 Task: Create Workspace Information Technology Workspace description Streamline accounting and bookkeeping activities. Workspace type Marketing 
Action: Mouse moved to (380, 79)
Screenshot: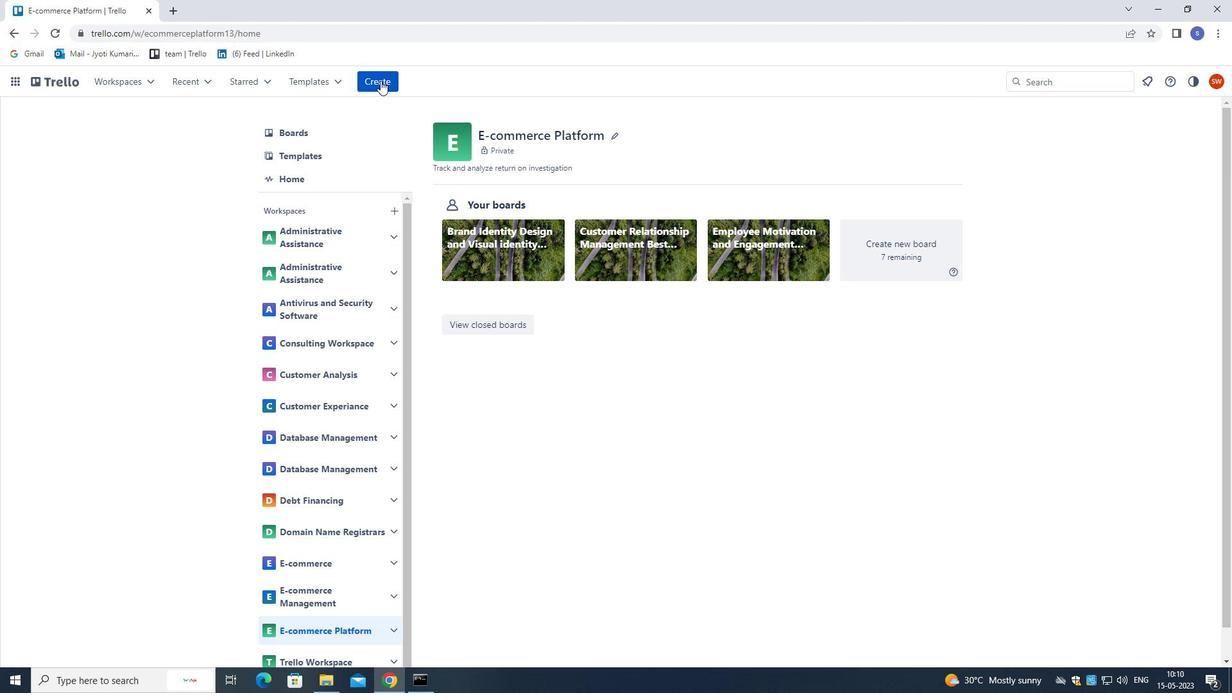 
Action: Mouse pressed left at (380, 79)
Screenshot: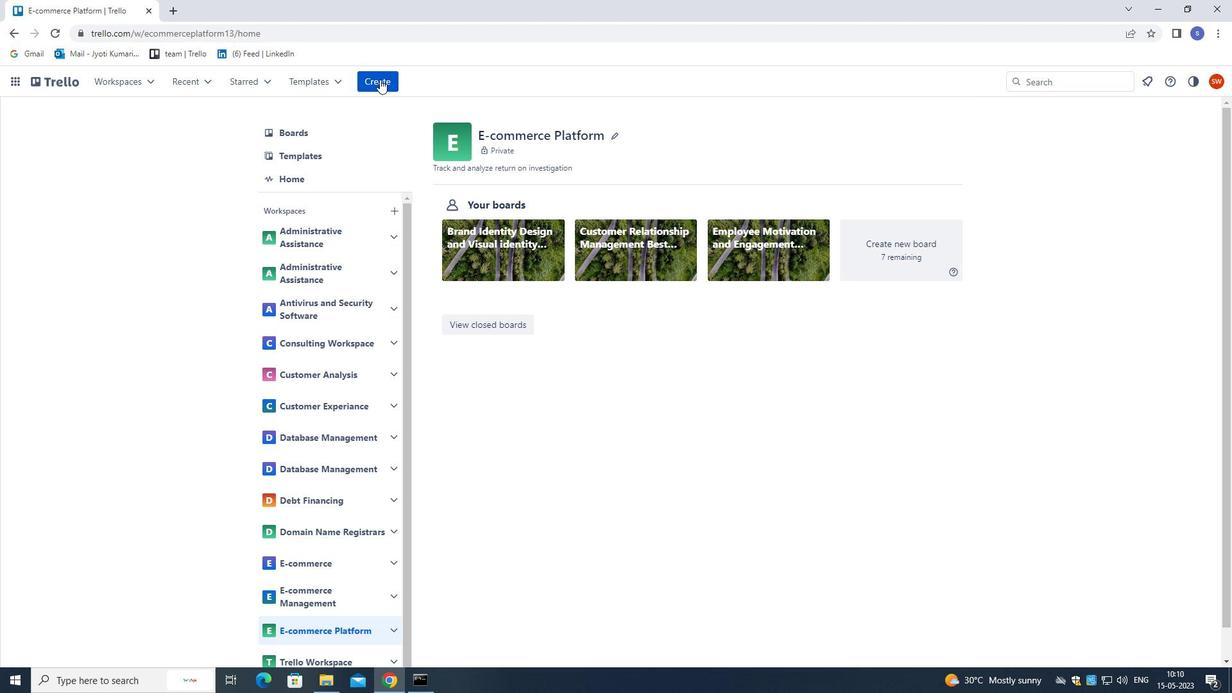 
Action: Mouse moved to (404, 207)
Screenshot: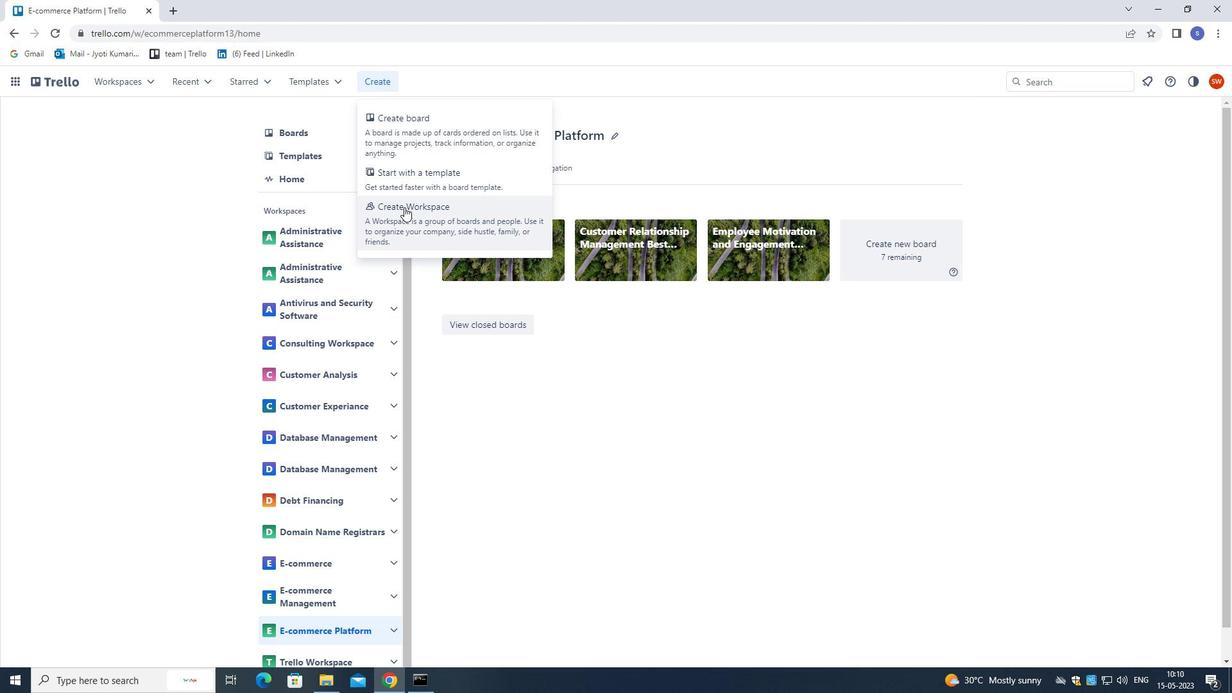 
Action: Mouse pressed left at (404, 207)
Screenshot: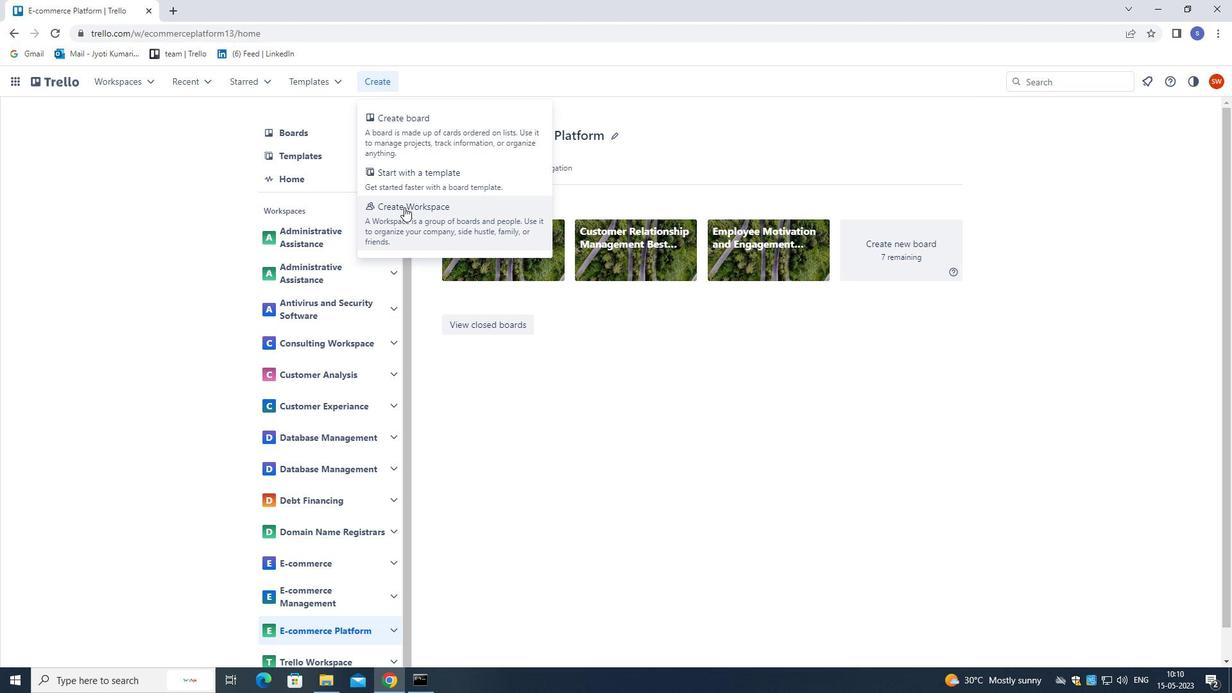 
Action: Mouse moved to (441, 258)
Screenshot: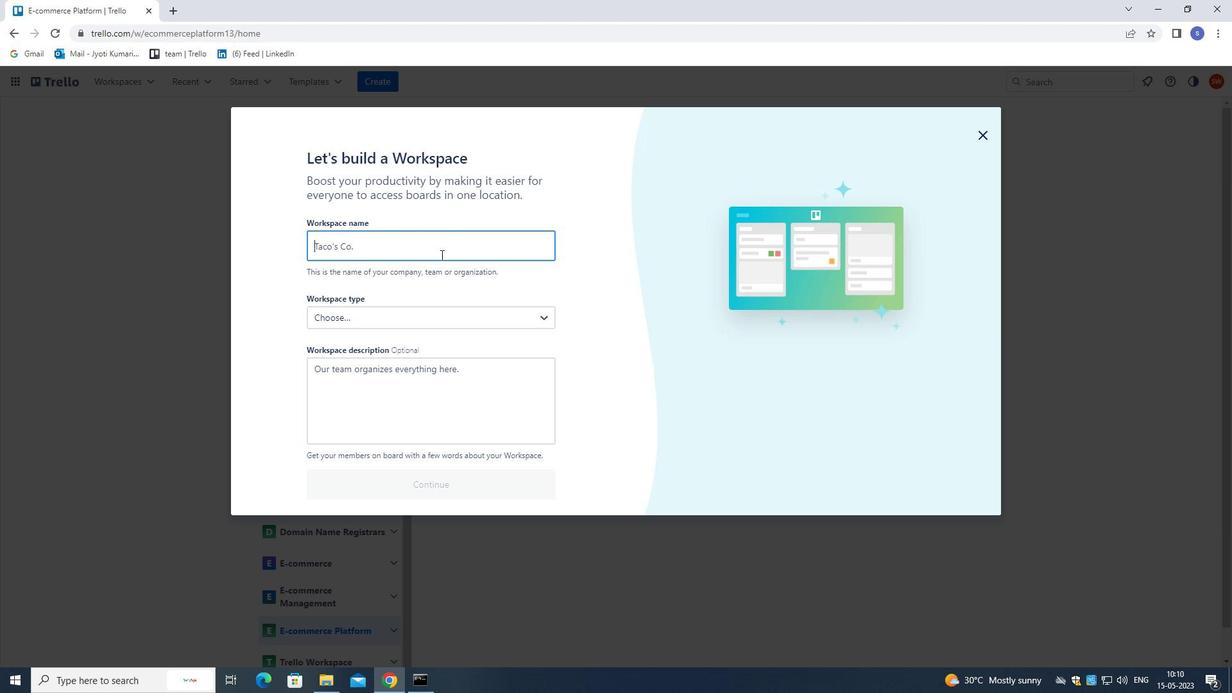 
Action: Key pressed <Key.shift>INFORMATION<Key.space><Key.shift>TECHNOLOGY
Screenshot: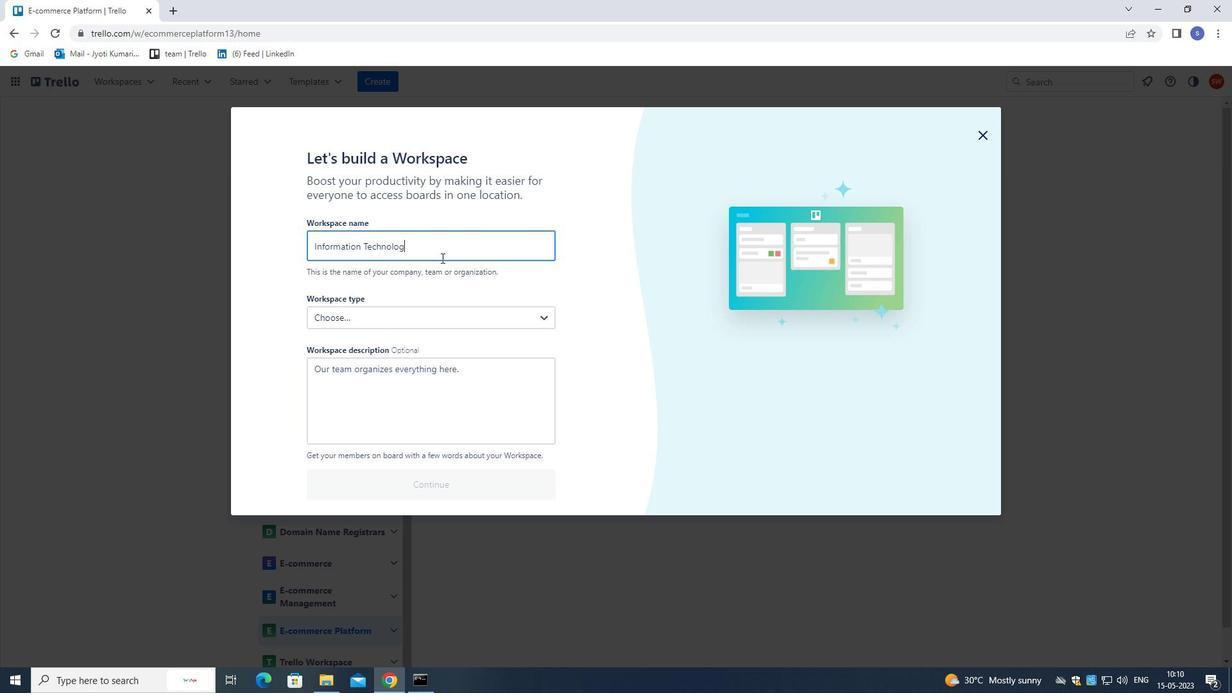
Action: Mouse moved to (411, 318)
Screenshot: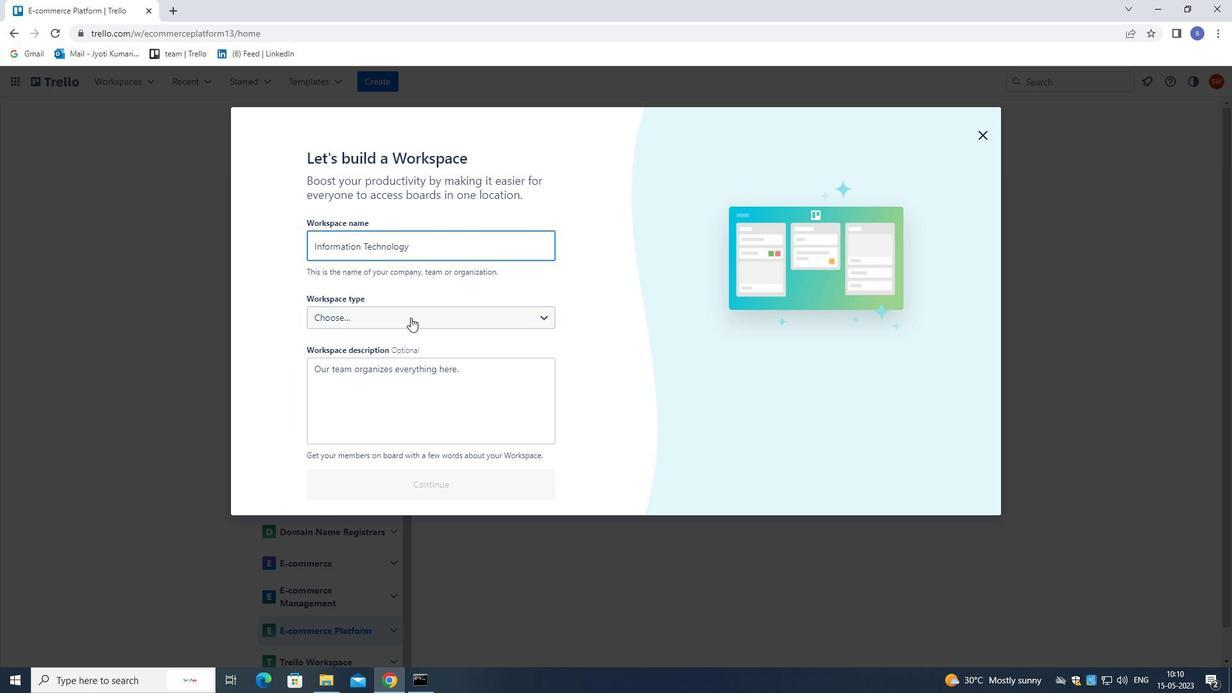 
Action: Mouse pressed left at (411, 318)
Screenshot: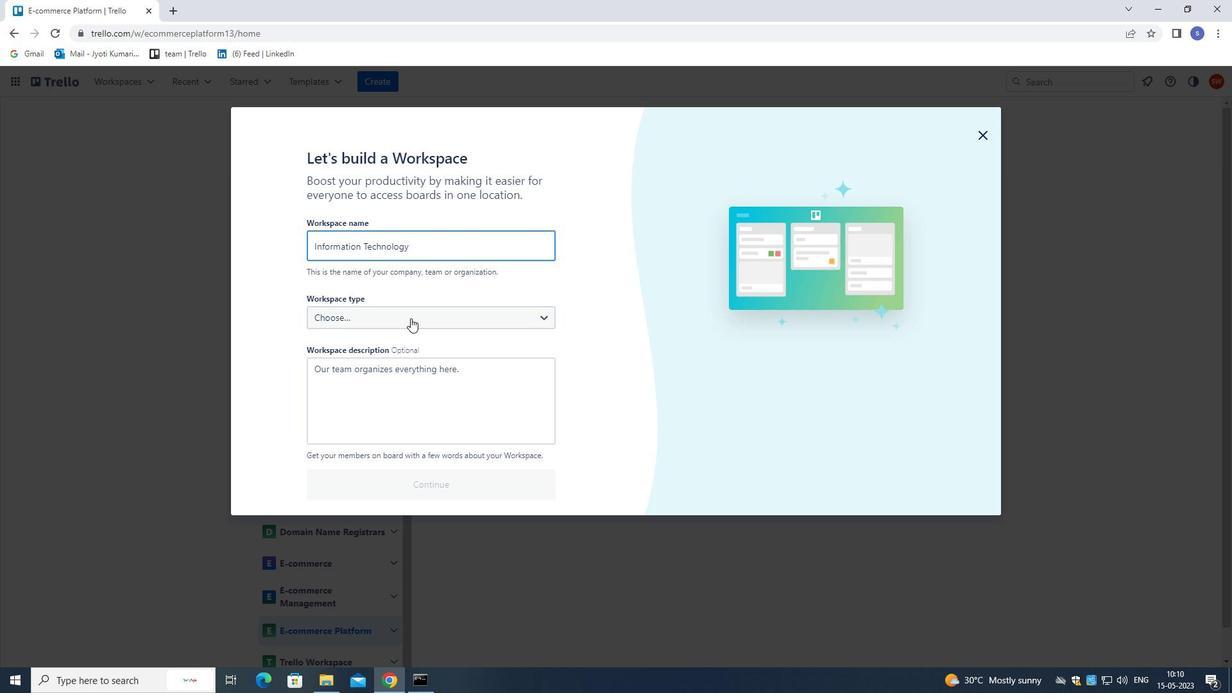 
Action: Mouse moved to (393, 369)
Screenshot: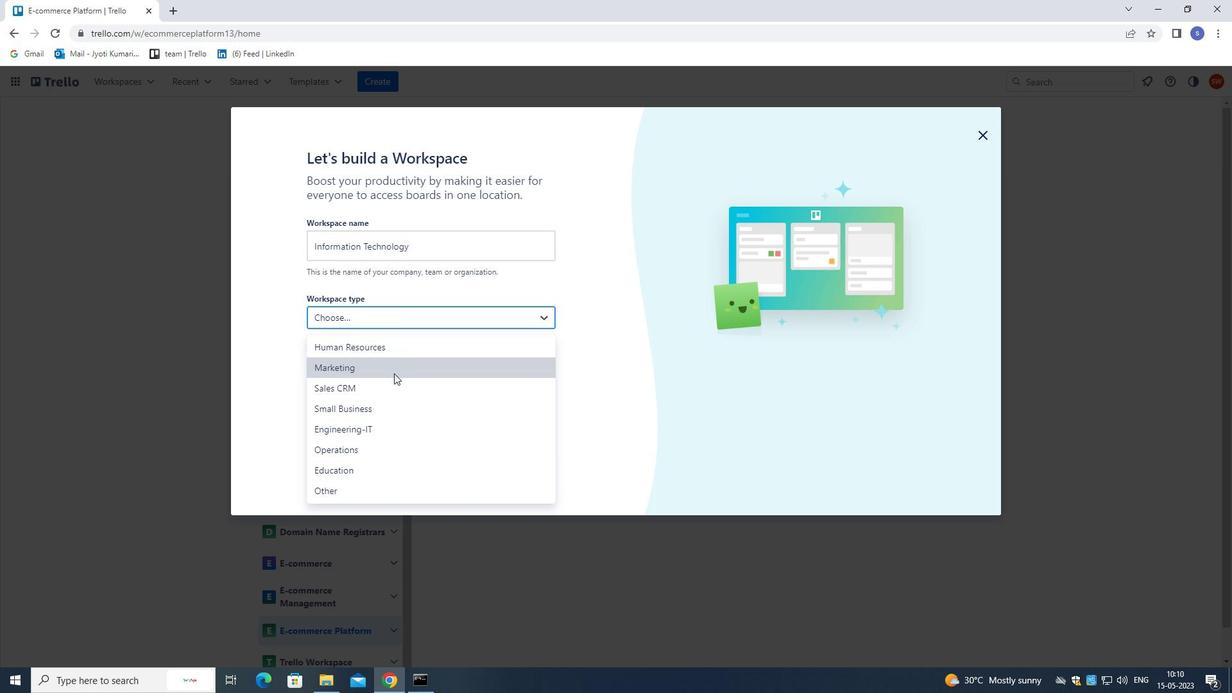 
Action: Mouse pressed left at (393, 369)
Screenshot: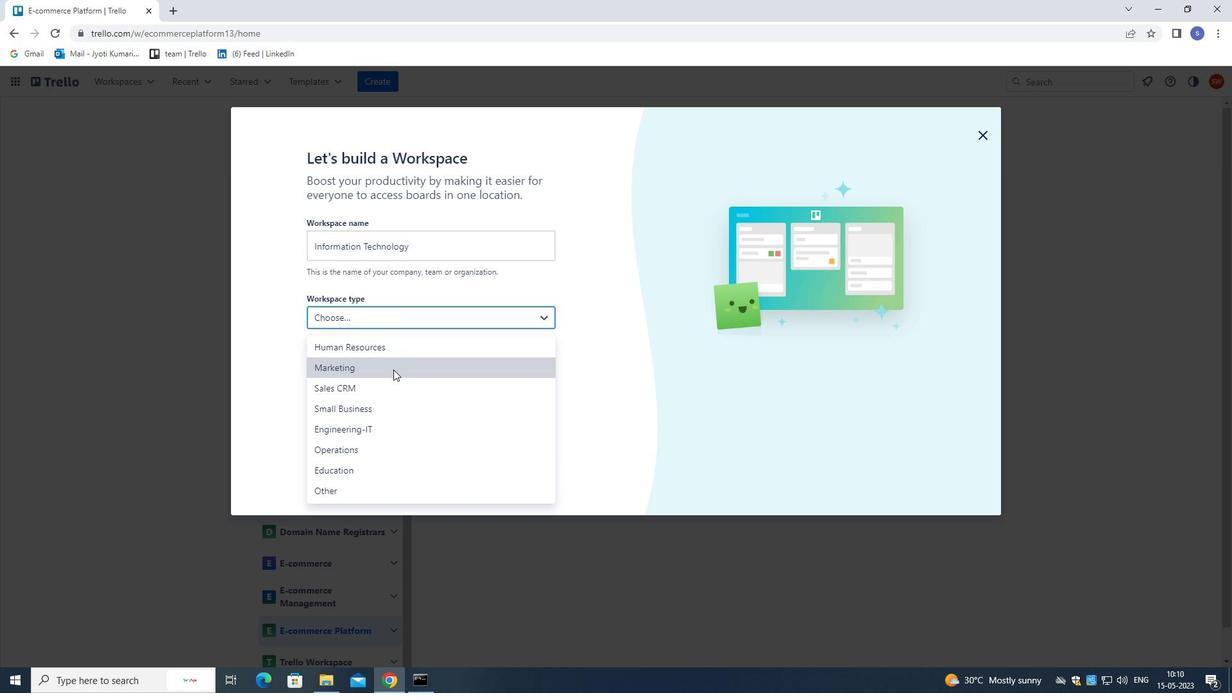 
Action: Mouse moved to (380, 384)
Screenshot: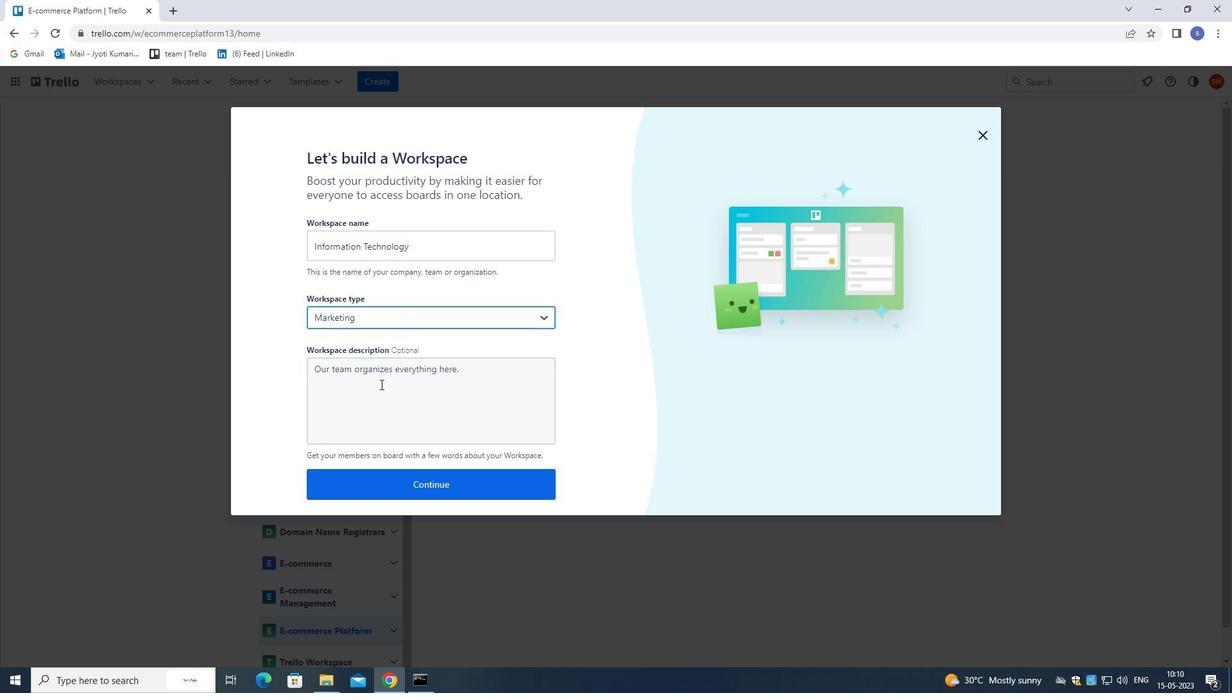 
Action: Mouse pressed left at (380, 384)
Screenshot: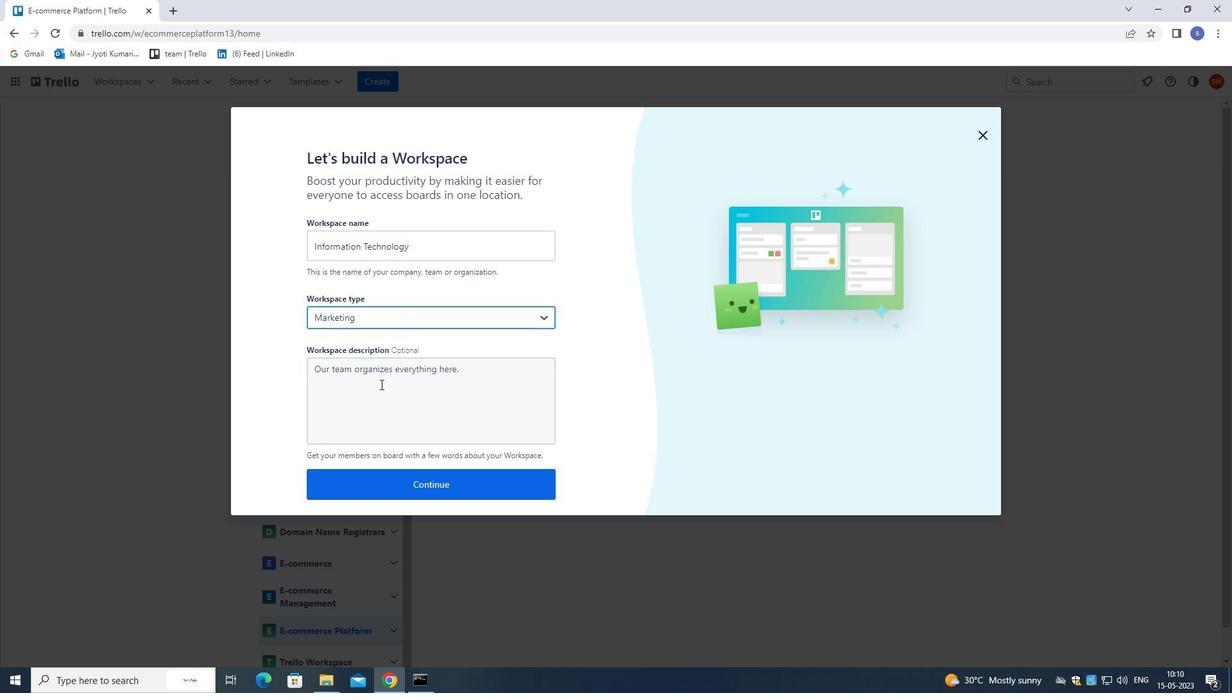 
Action: Mouse moved to (385, 387)
Screenshot: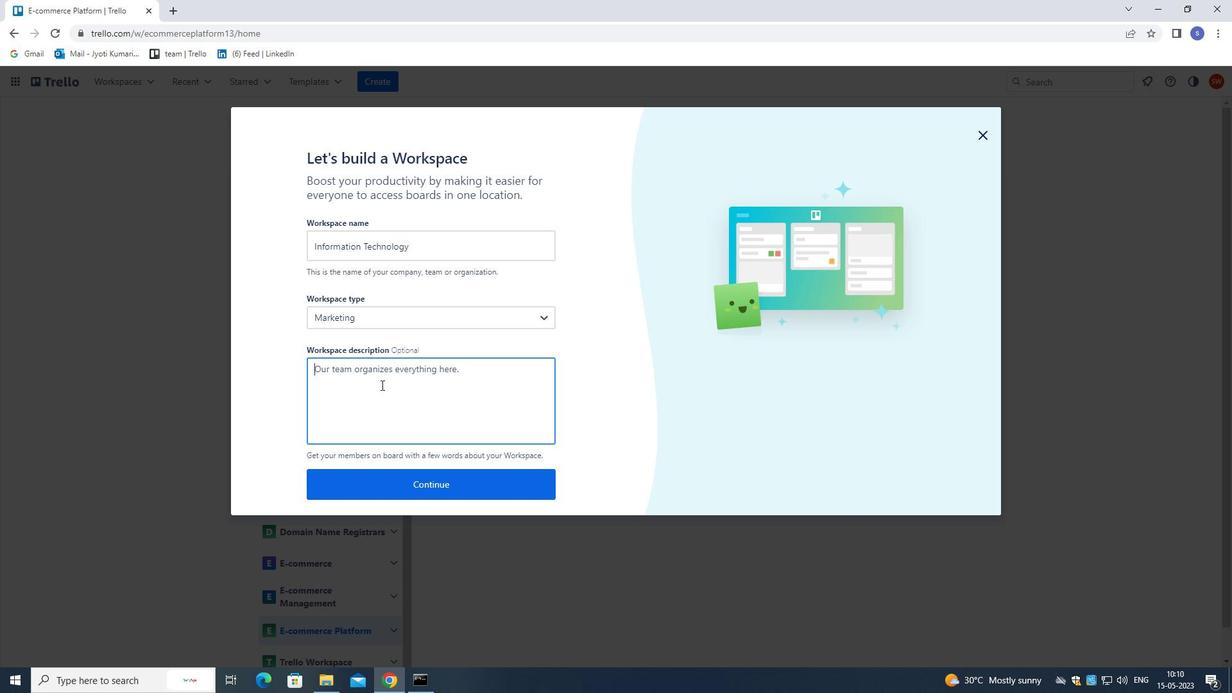 
Action: Key pressed <Key.shift><Key.shift><Key.shift>STRE<Key.backspace>EAMLINE<Key.space>ACCOUNTING<Key.space>AND<Key.space>BOOKEEPING<Key.space>ACTIVITIES.<Key.left><Key.left><Key.left><Key.left><Key.left><Key.left><Key.left><Key.left><Key.left><Key.left><Key.left><Key.left><Key.left><Key.left><Key.left><Key.left><Key.left><Key.left>K
Screenshot: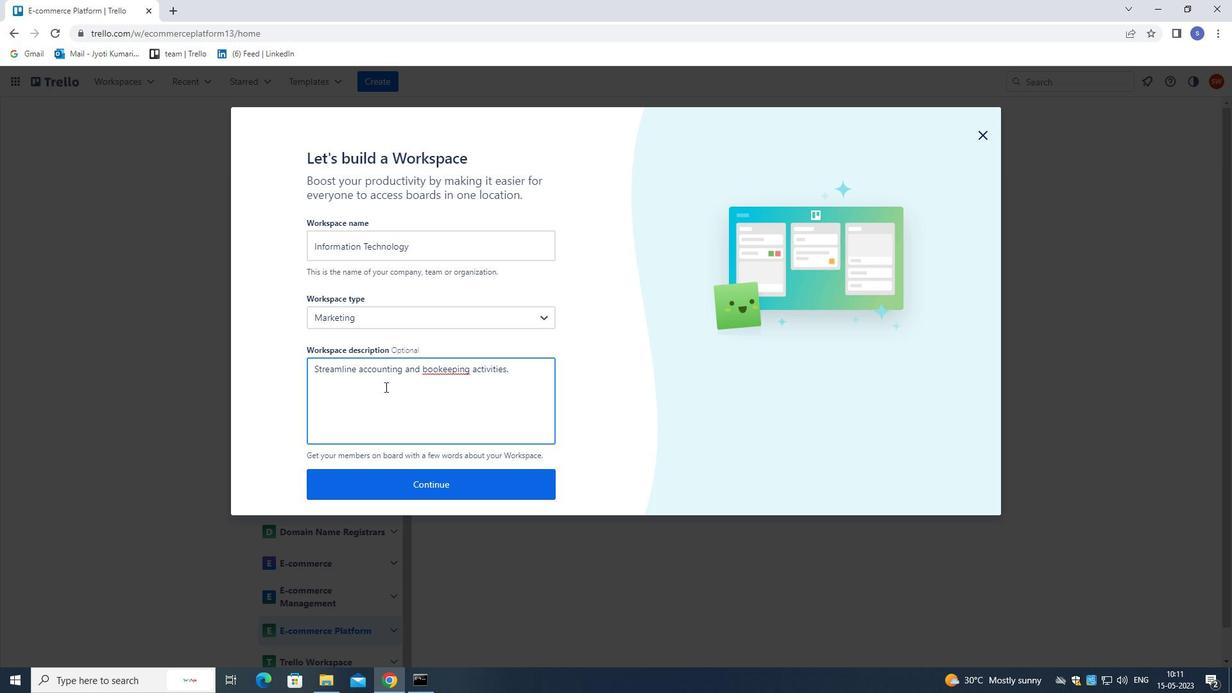 
Action: Mouse moved to (387, 486)
Screenshot: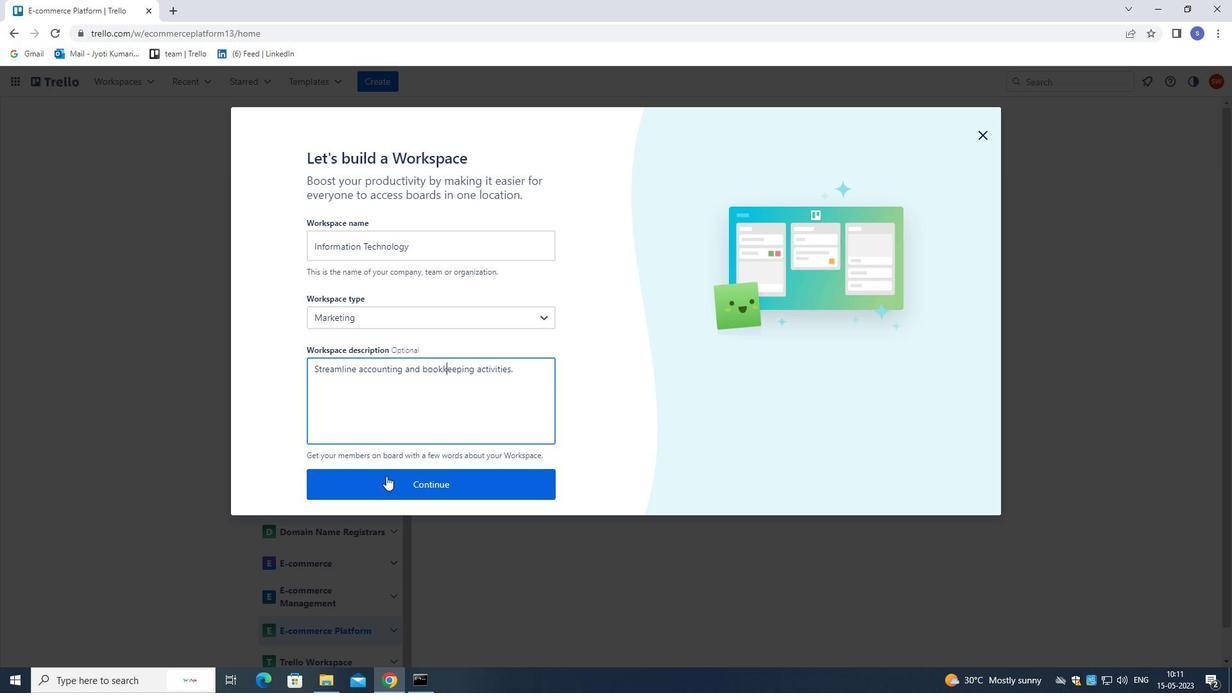 
Action: Mouse pressed left at (387, 486)
Screenshot: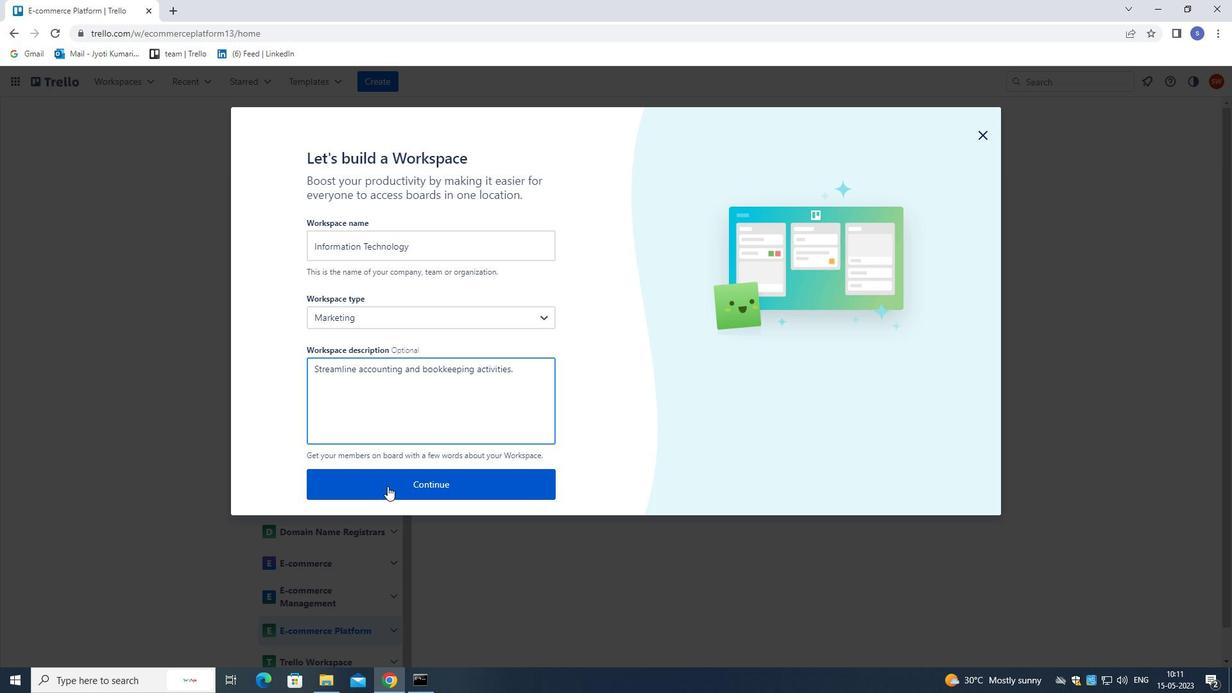 
Action: Mouse moved to (988, 135)
Screenshot: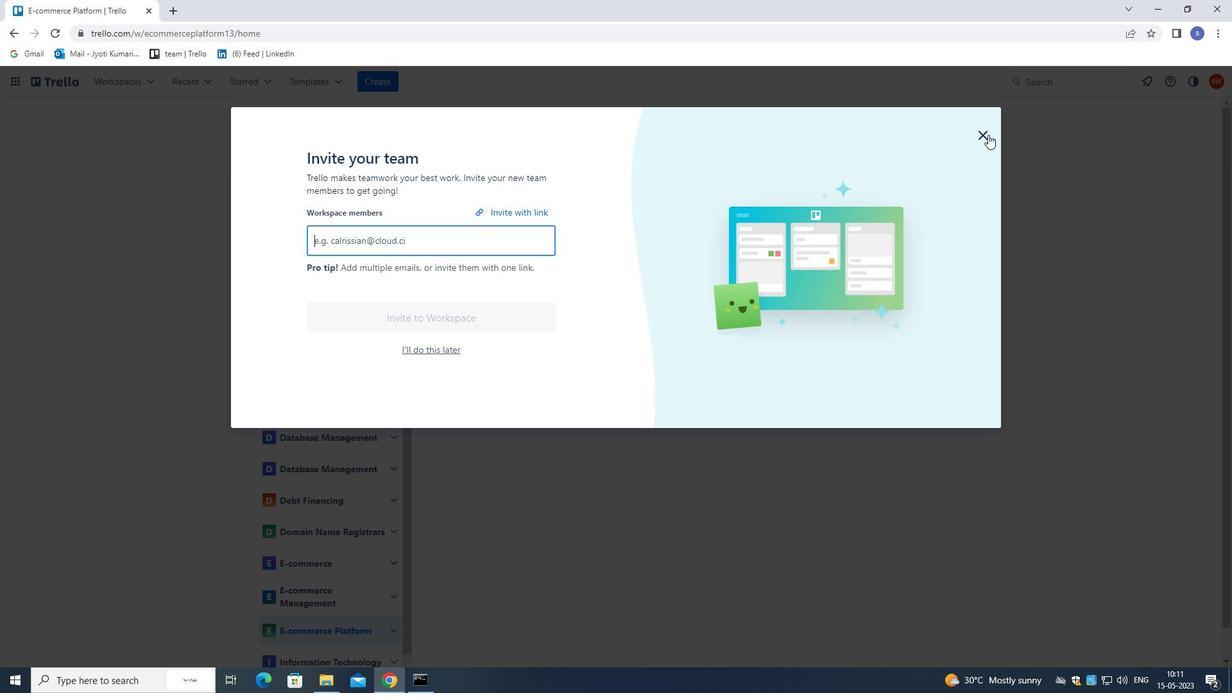 
Action: Mouse pressed left at (988, 135)
Screenshot: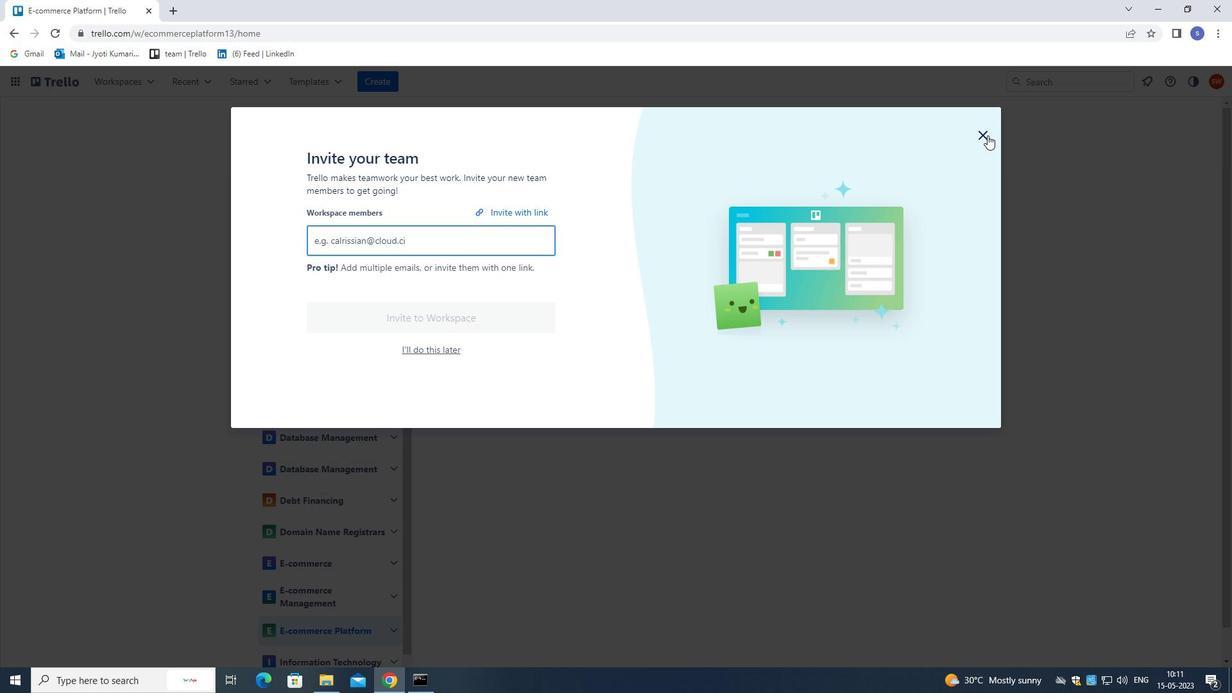 
Action: Mouse moved to (654, 240)
Screenshot: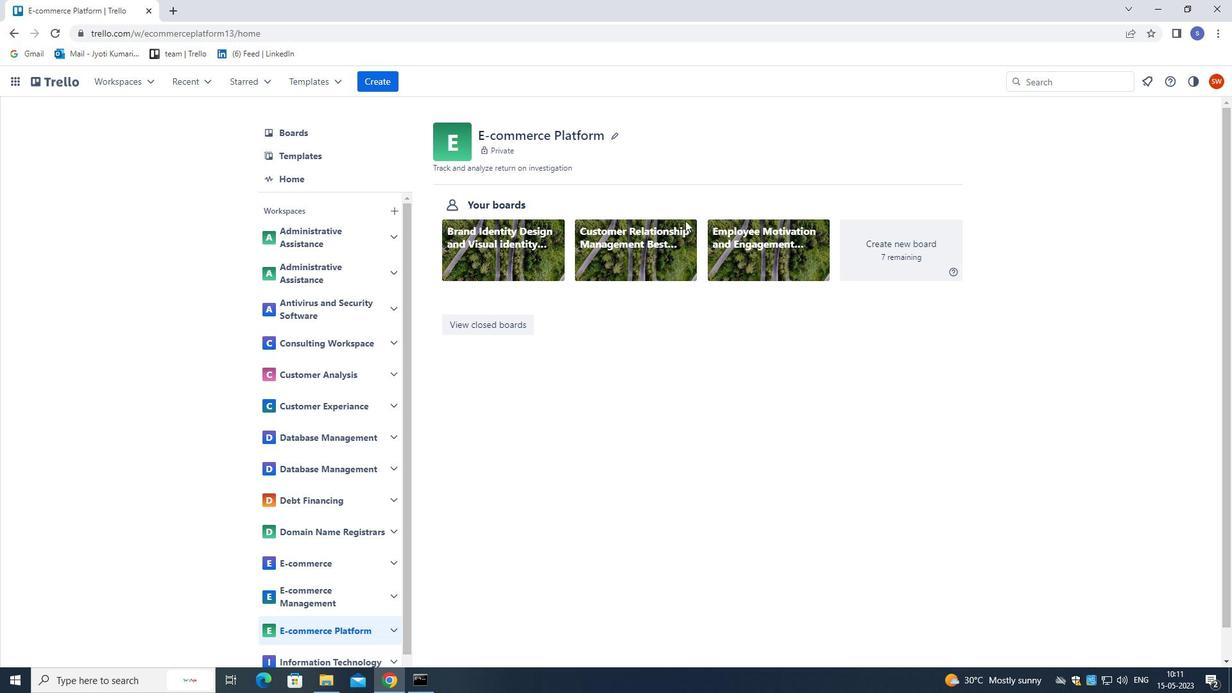 
Action: Mouse scrolled (654, 239) with delta (0, 0)
Screenshot: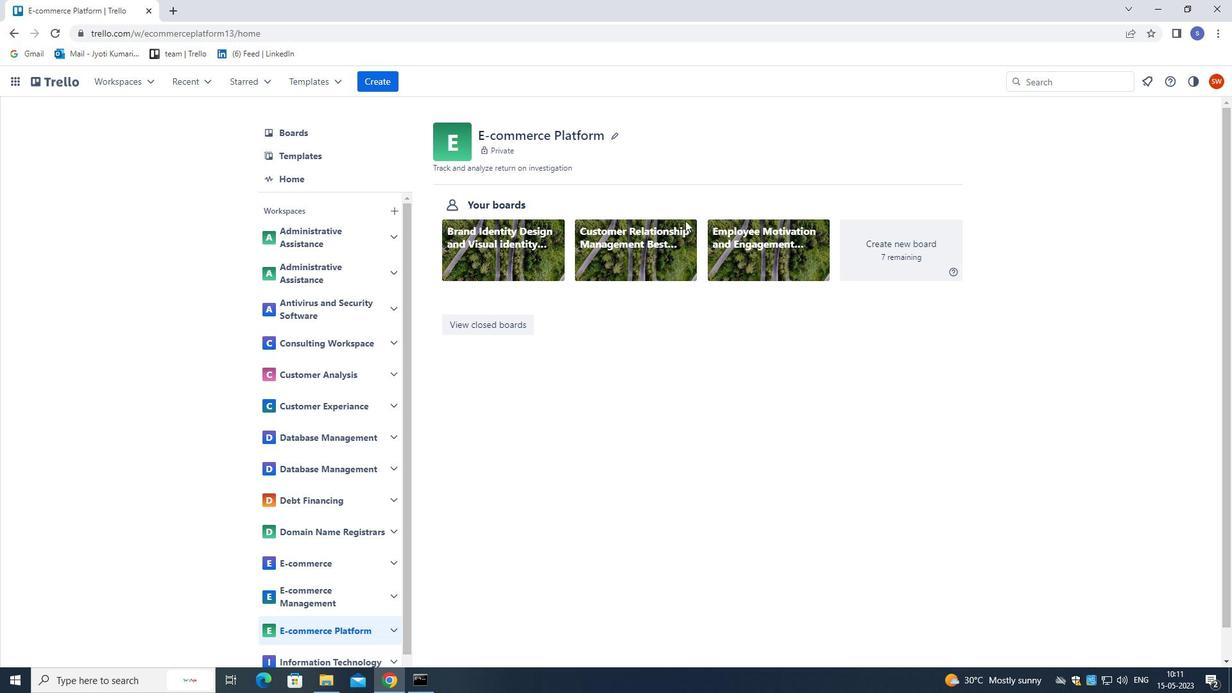 
Action: Mouse moved to (625, 265)
Screenshot: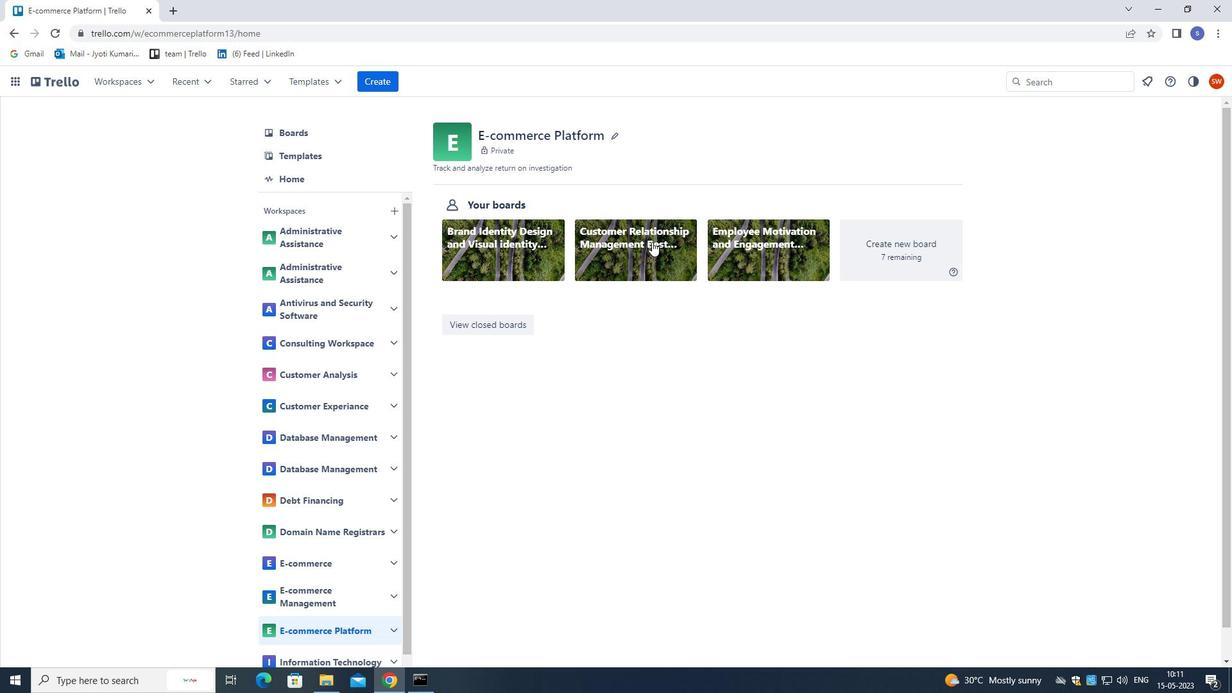 
Action: Mouse scrolled (625, 264) with delta (0, 0)
Screenshot: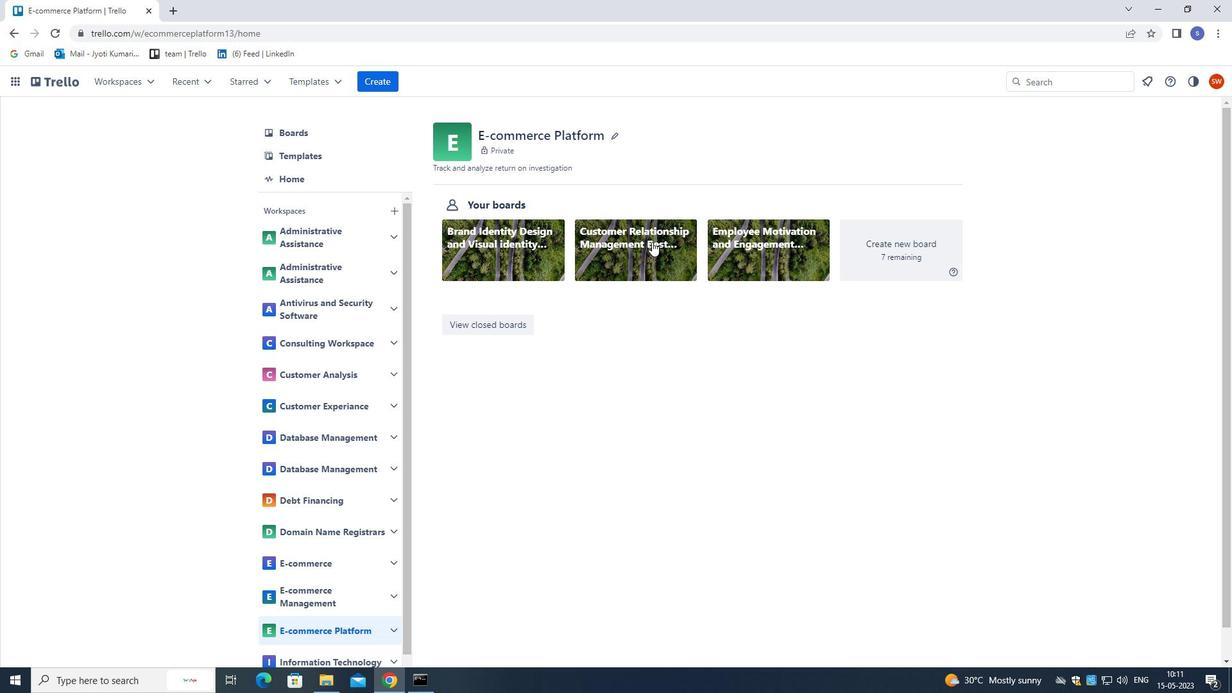 
Action: Mouse moved to (573, 304)
Screenshot: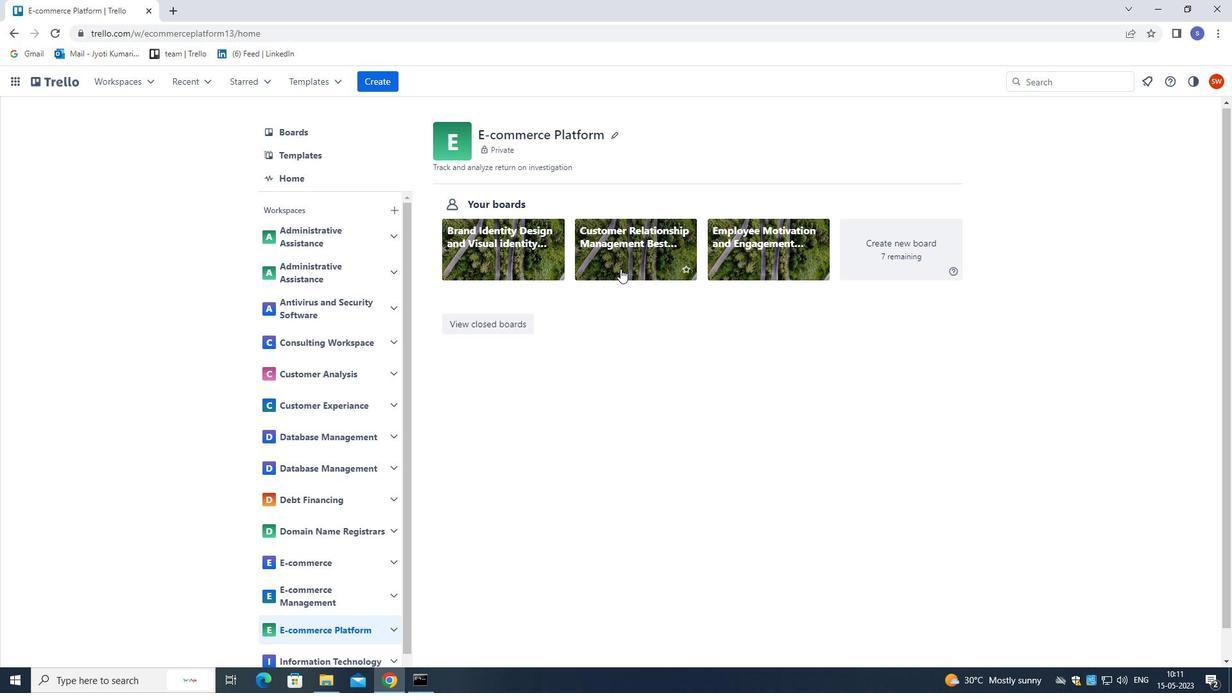 
Action: Mouse scrolled (573, 304) with delta (0, 0)
Screenshot: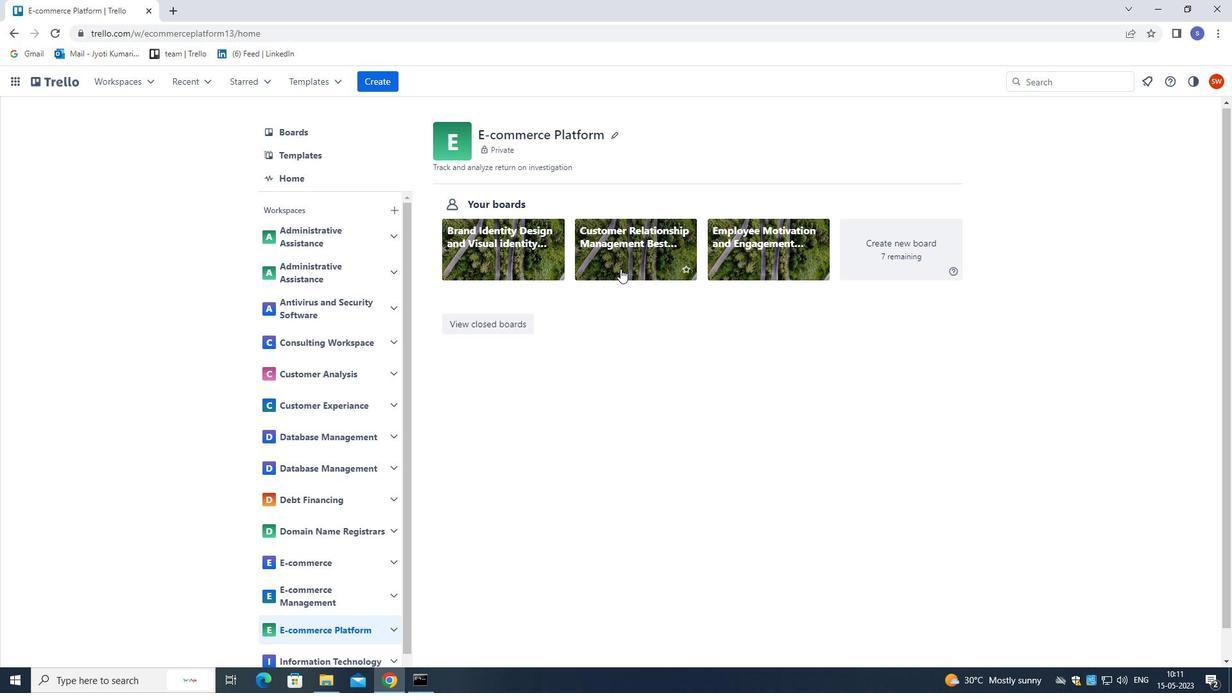 
Action: Mouse moved to (547, 323)
Screenshot: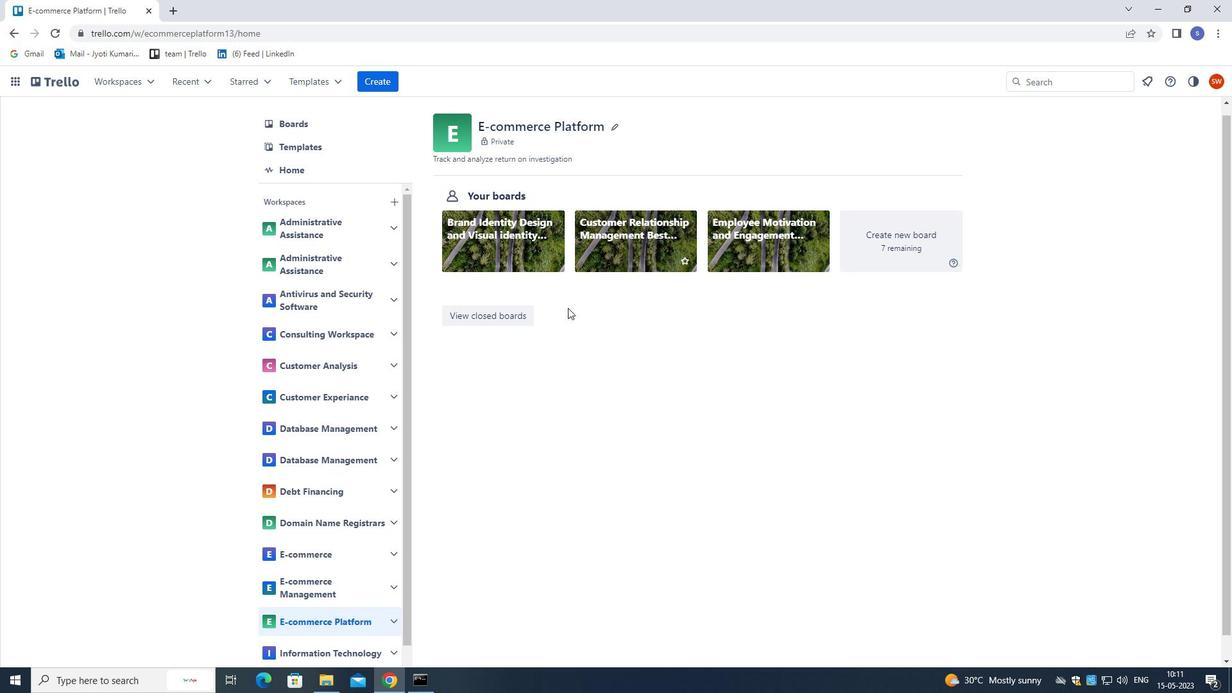 
Action: Mouse scrolled (547, 322) with delta (0, 0)
Screenshot: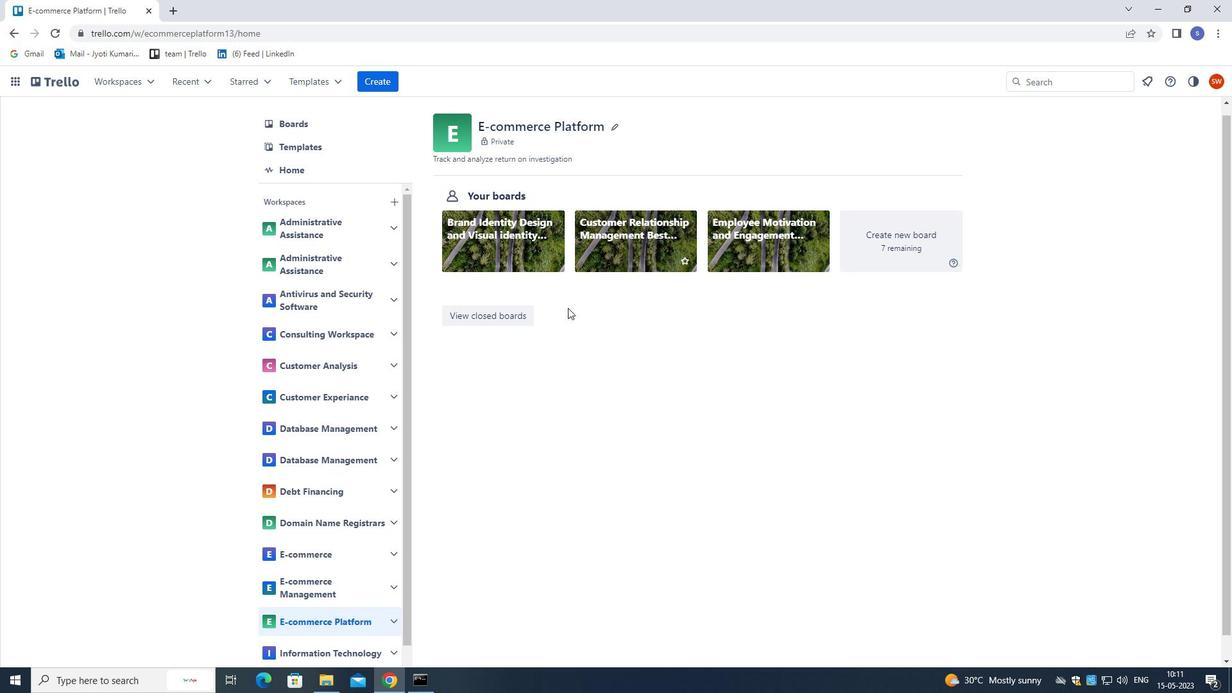 
Action: Mouse moved to (546, 324)
Screenshot: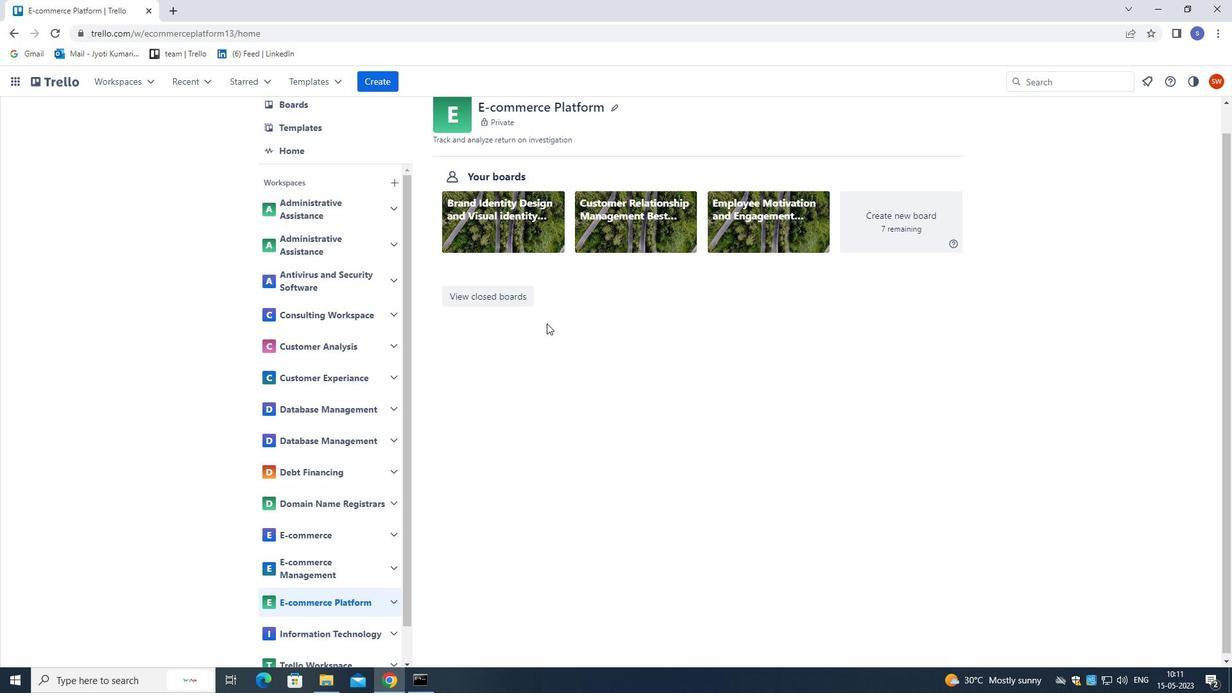 
Action: Mouse scrolled (546, 323) with delta (0, 0)
Screenshot: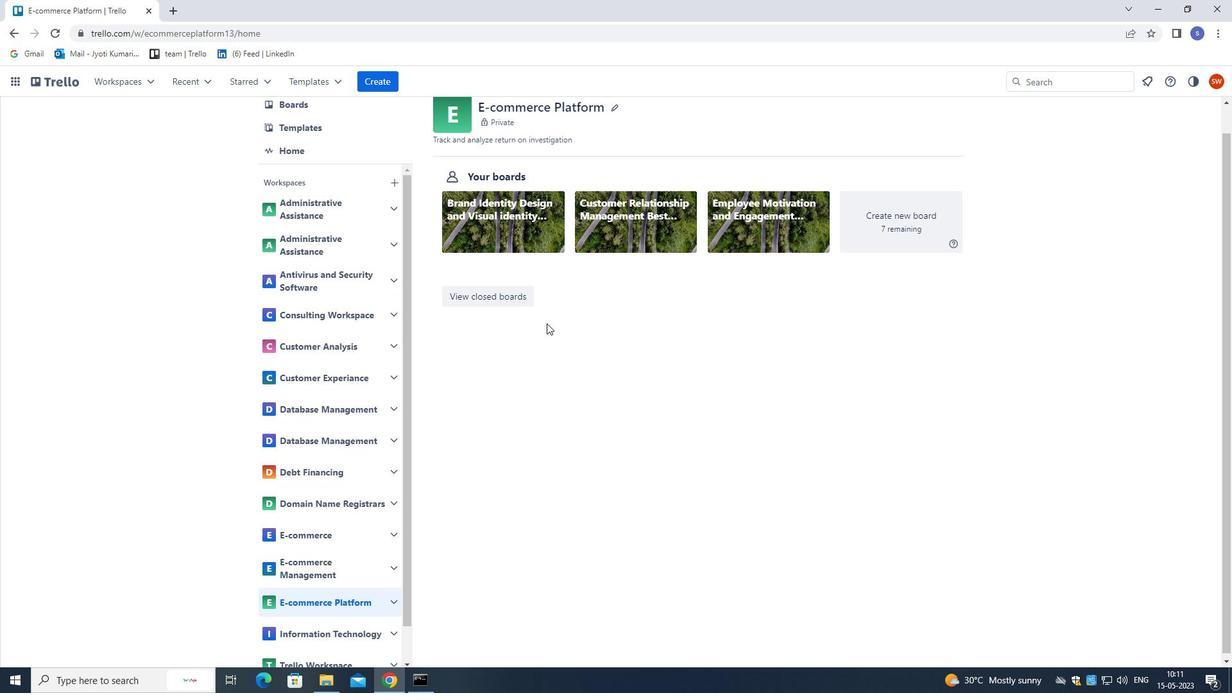 
Action: Mouse scrolled (546, 323) with delta (0, 0)
Screenshot: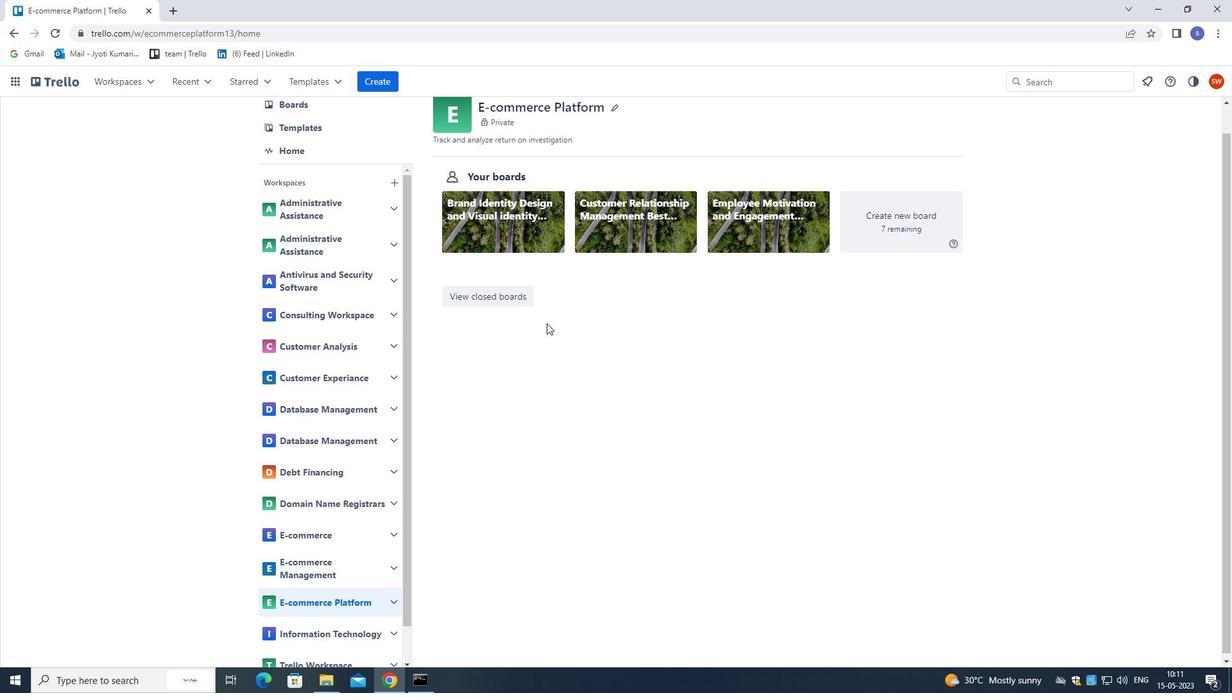 
Action: Mouse scrolled (546, 323) with delta (0, 0)
Screenshot: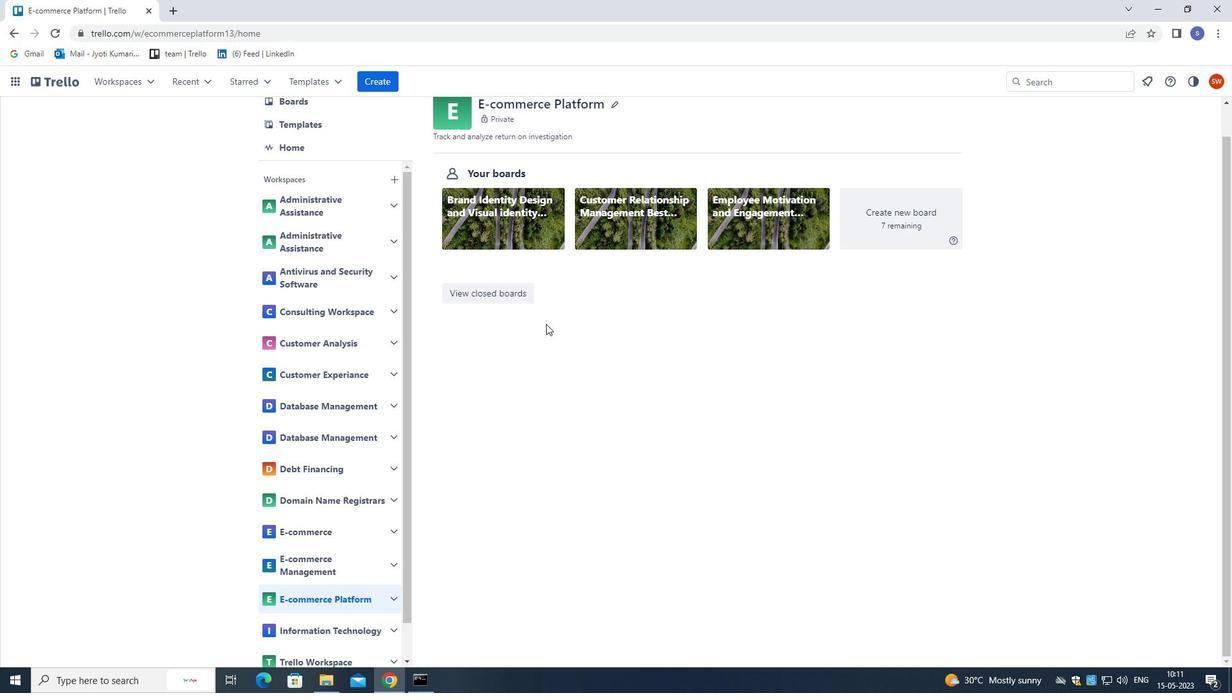 
Action: Mouse scrolled (546, 323) with delta (0, 0)
Screenshot: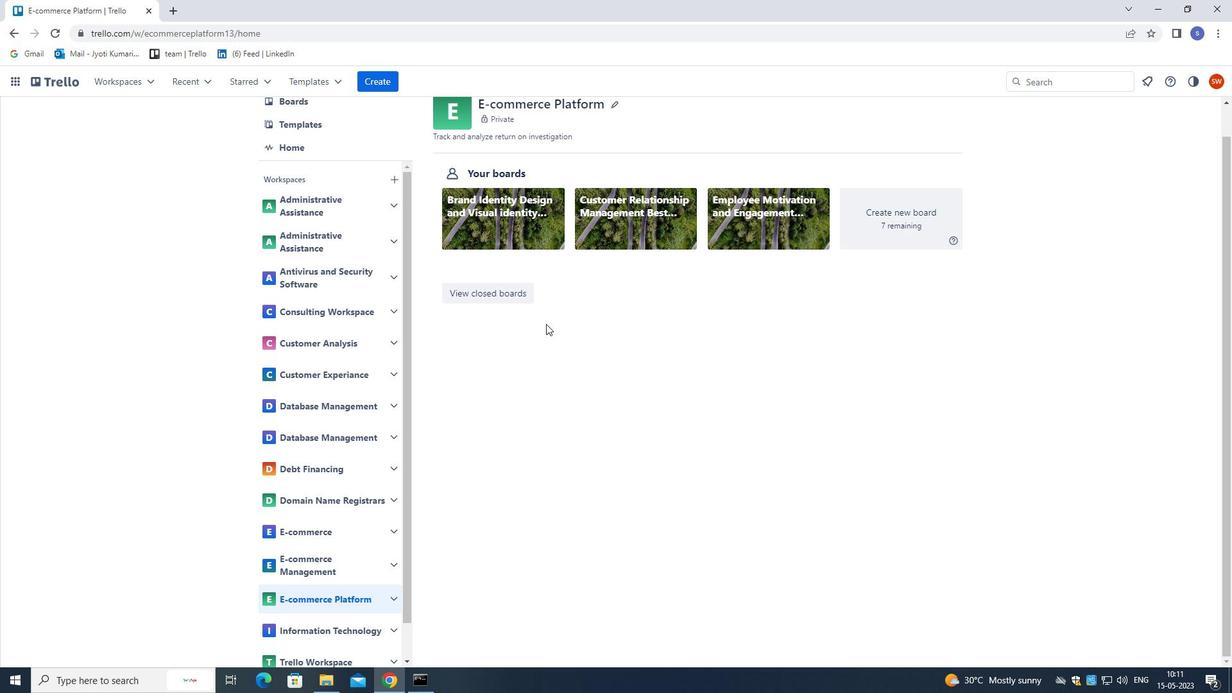 
Action: Mouse scrolled (546, 323) with delta (0, 0)
Screenshot: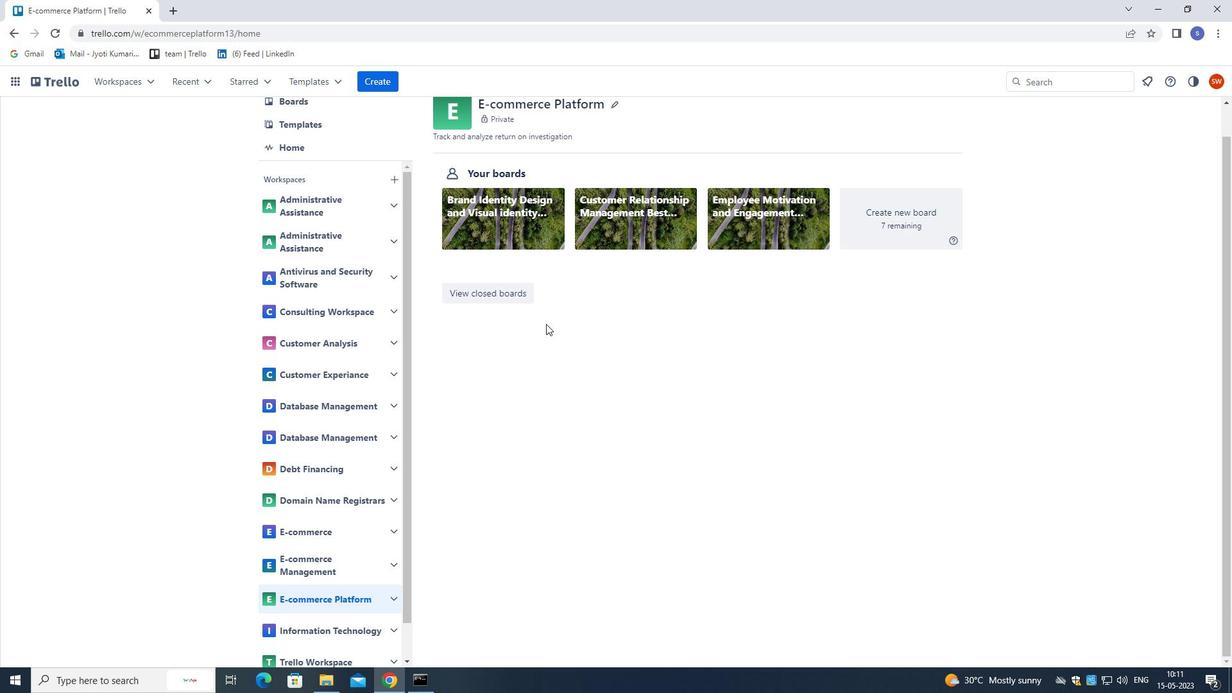 
Action: Mouse scrolled (546, 323) with delta (0, 0)
Screenshot: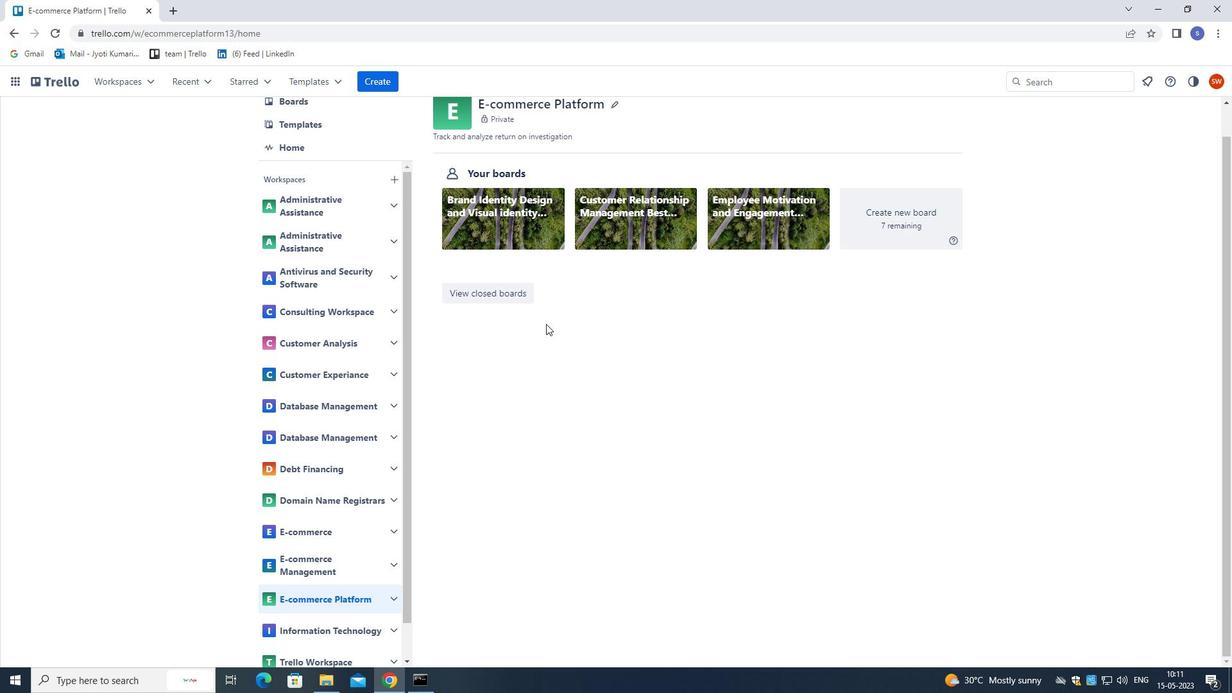 
Action: Mouse scrolled (546, 323) with delta (0, 0)
Screenshot: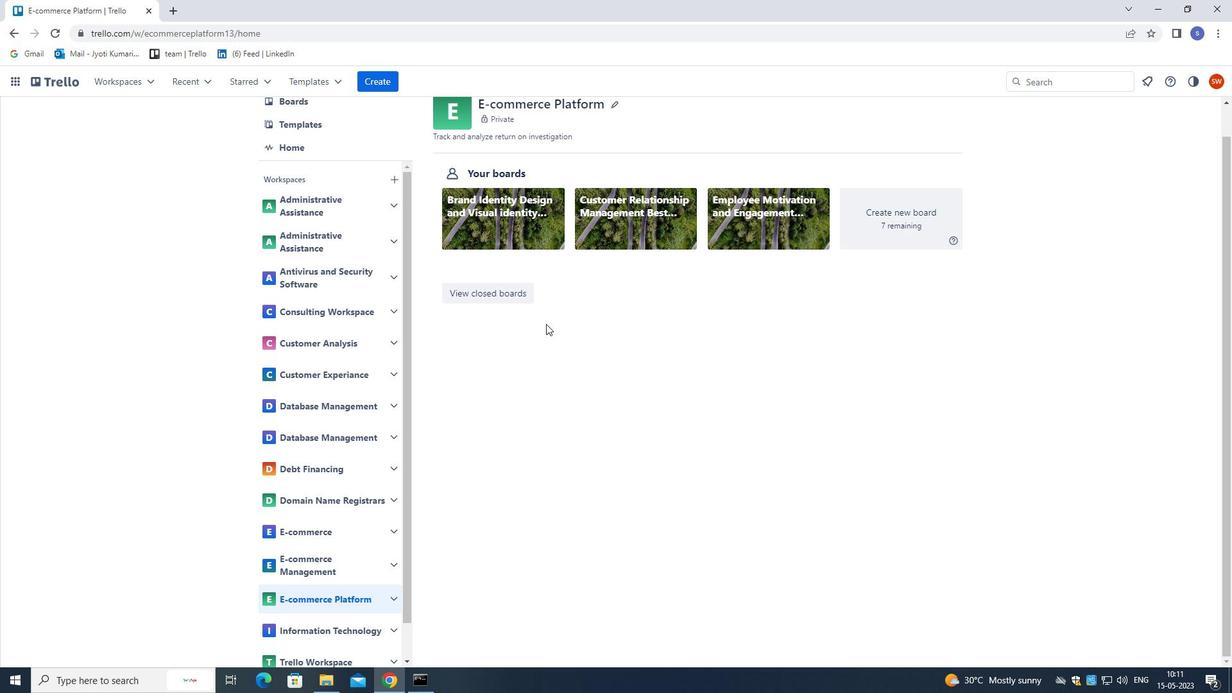 
Action: Mouse scrolled (546, 323) with delta (0, 0)
Screenshot: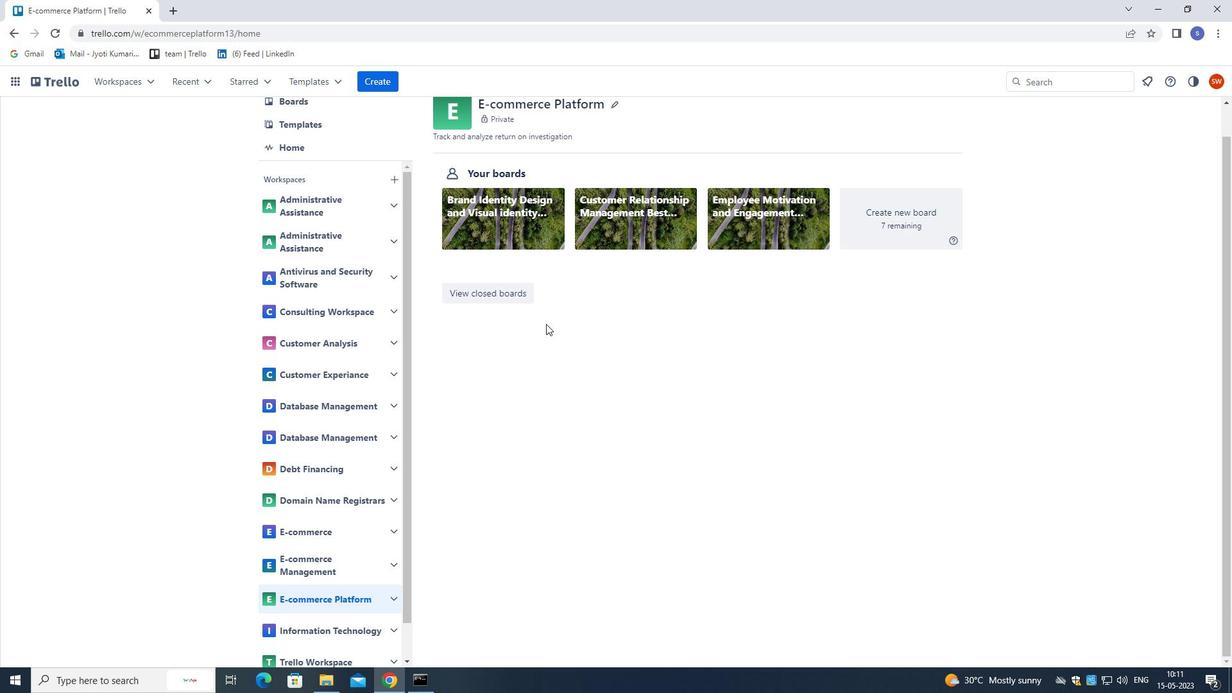 
Action: Mouse moved to (546, 324)
Screenshot: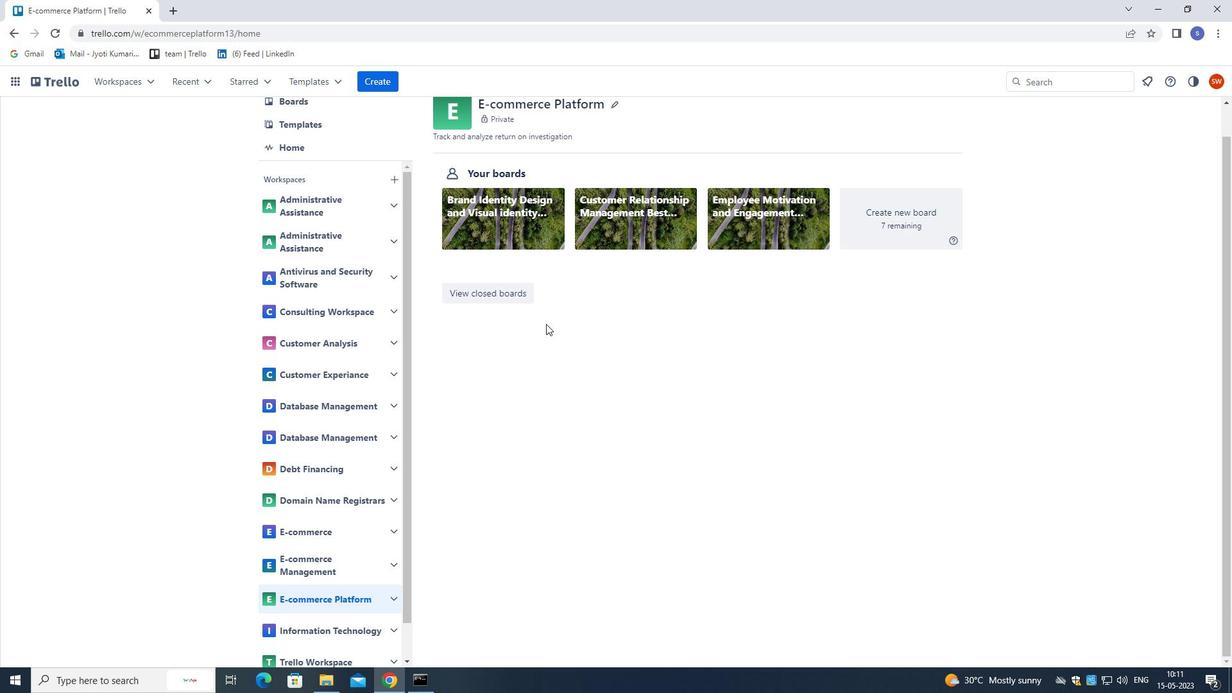 
Action: Mouse scrolled (546, 324) with delta (0, 0)
Screenshot: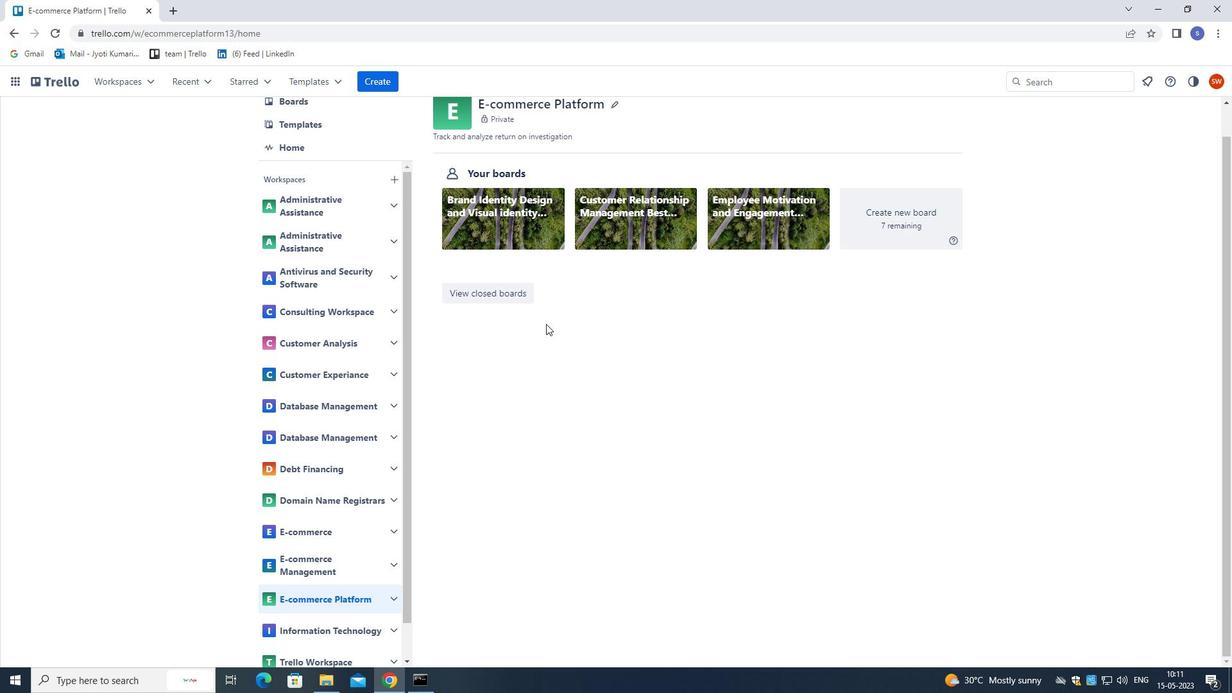 
Action: Mouse scrolled (546, 324) with delta (0, 0)
Screenshot: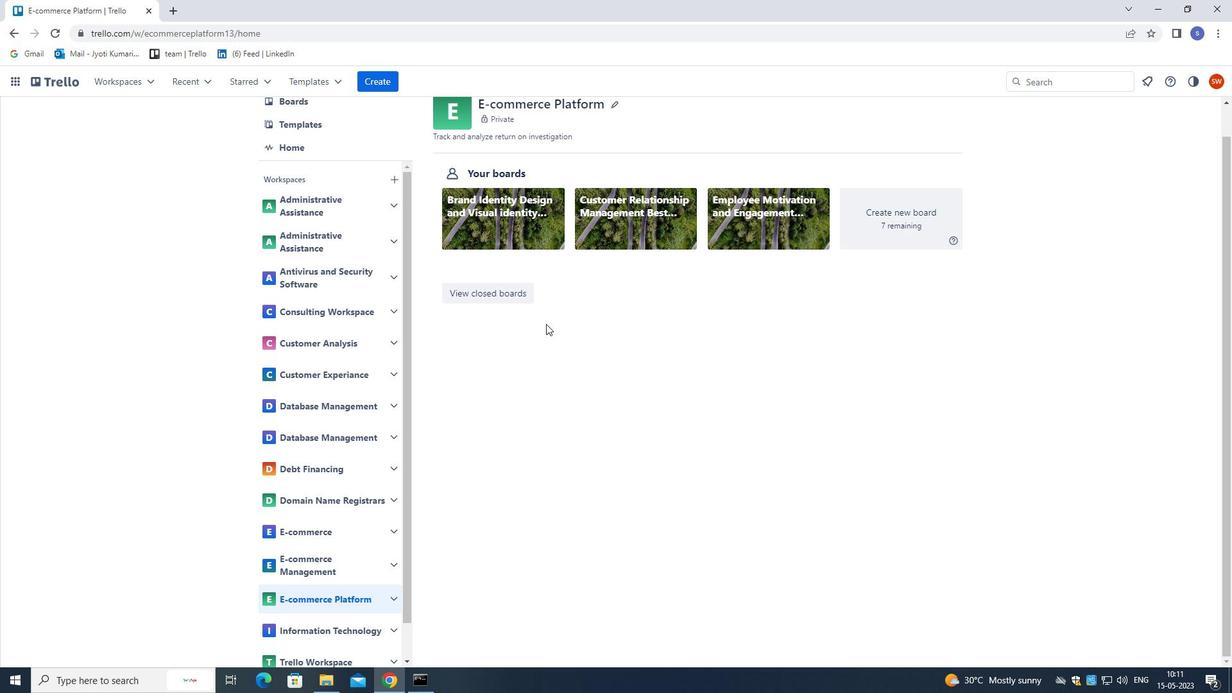 
Action: Mouse scrolled (546, 324) with delta (0, 0)
Screenshot: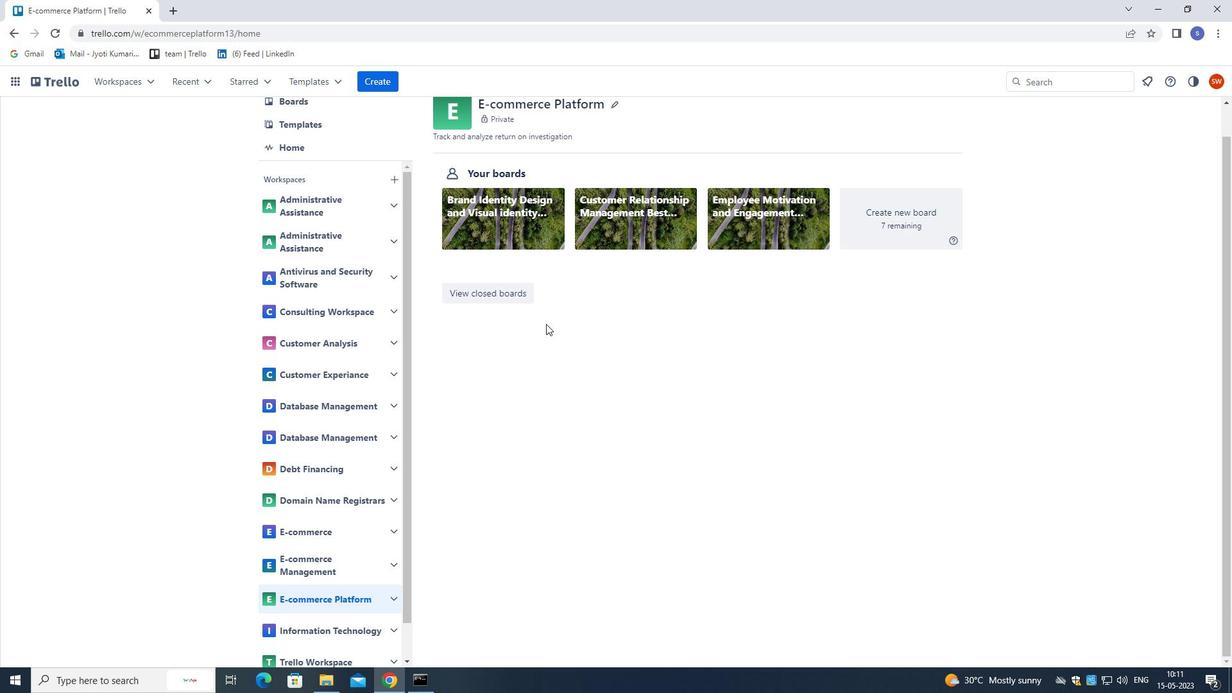 
Action: Mouse scrolled (546, 324) with delta (0, 0)
Screenshot: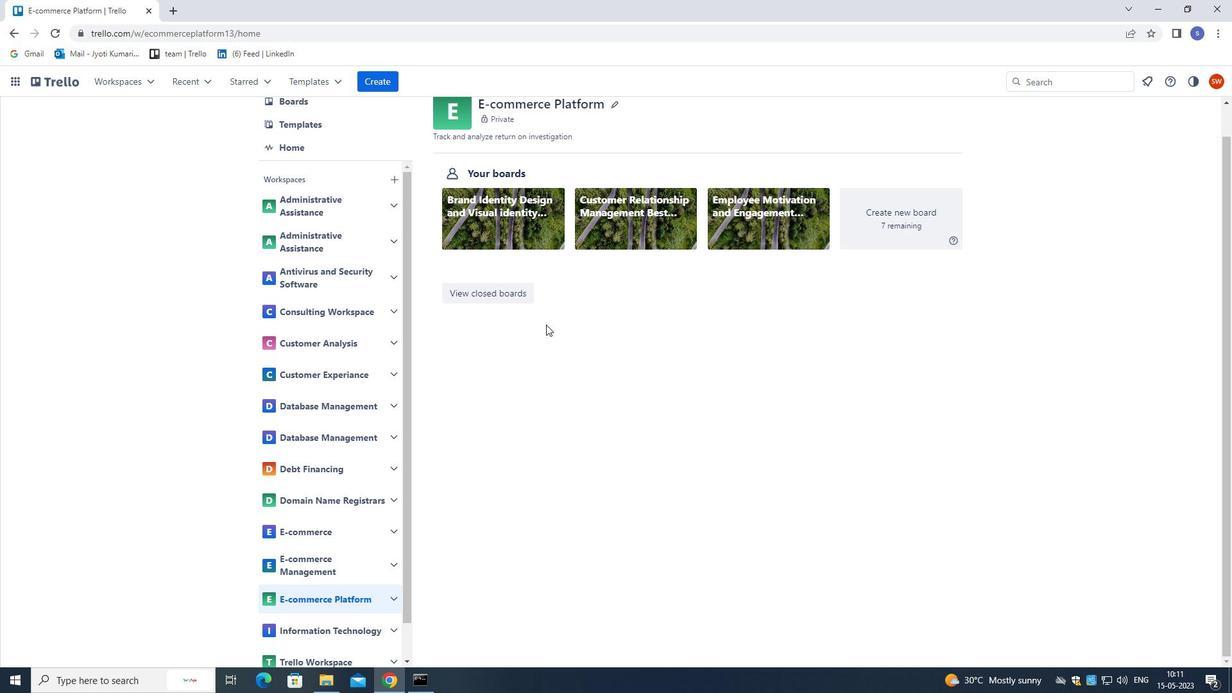 
Action: Mouse scrolled (546, 324) with delta (0, 0)
Screenshot: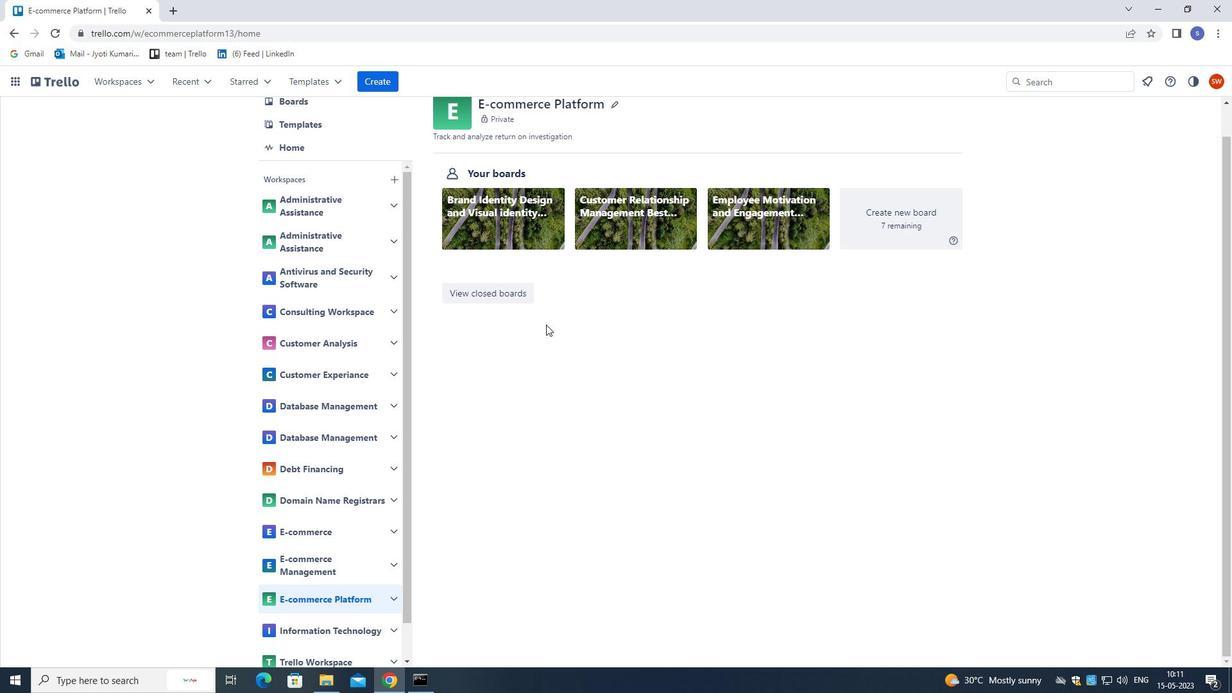 
